 Task: In the Company tencent.com, Create email and send with subject: 'Elevate Your Success: Introducing a Transformative Opportunity', and with mail content 'Greetings,_x000D_
We're thrilled to introduce you to an exciting opportunity that will transform your industry. Get ready for a journey of innovation and success!_x000D_
Warm Regards', attach the document: Business_plan.docx and insert image: visitingcard.jpg. Below Warm Regards, write Linkedin and insert the URL: 'in.linkedin.com'. Mark checkbox to create task to follow up : In 1 week.  Enter or choose an email address of recipient's from company's contact and send.. Logged in from softage.10@softage.net
Action: Mouse moved to (83, 60)
Screenshot: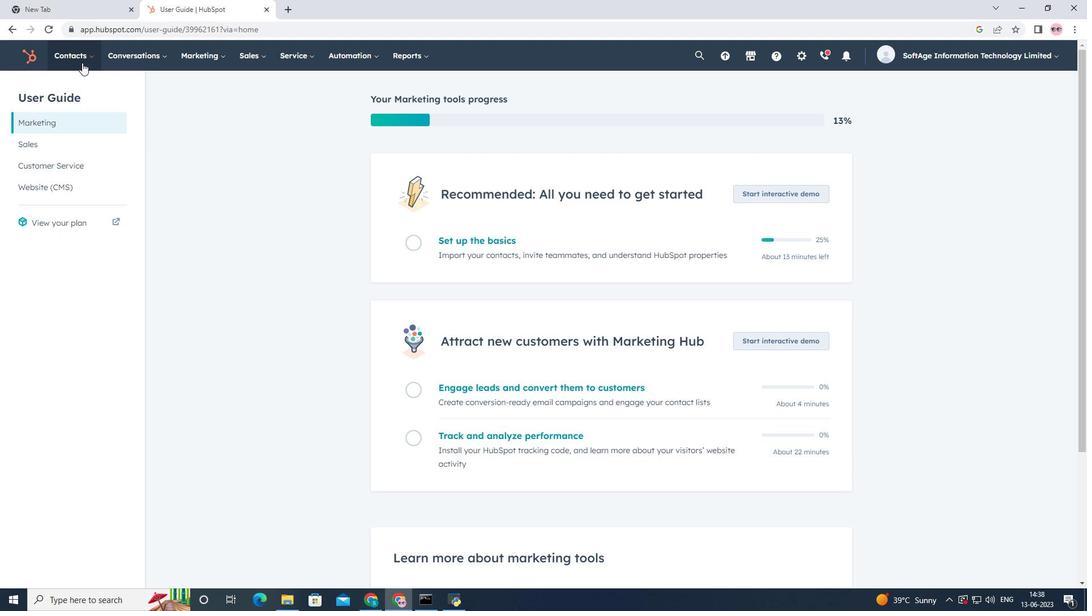 
Action: Mouse pressed left at (83, 60)
Screenshot: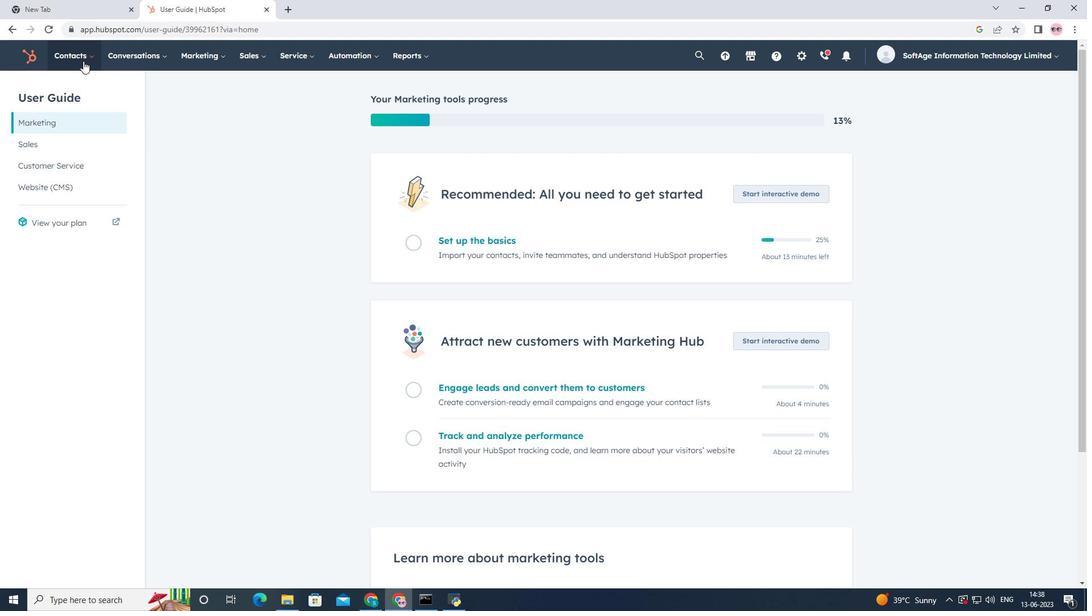 
Action: Mouse moved to (98, 116)
Screenshot: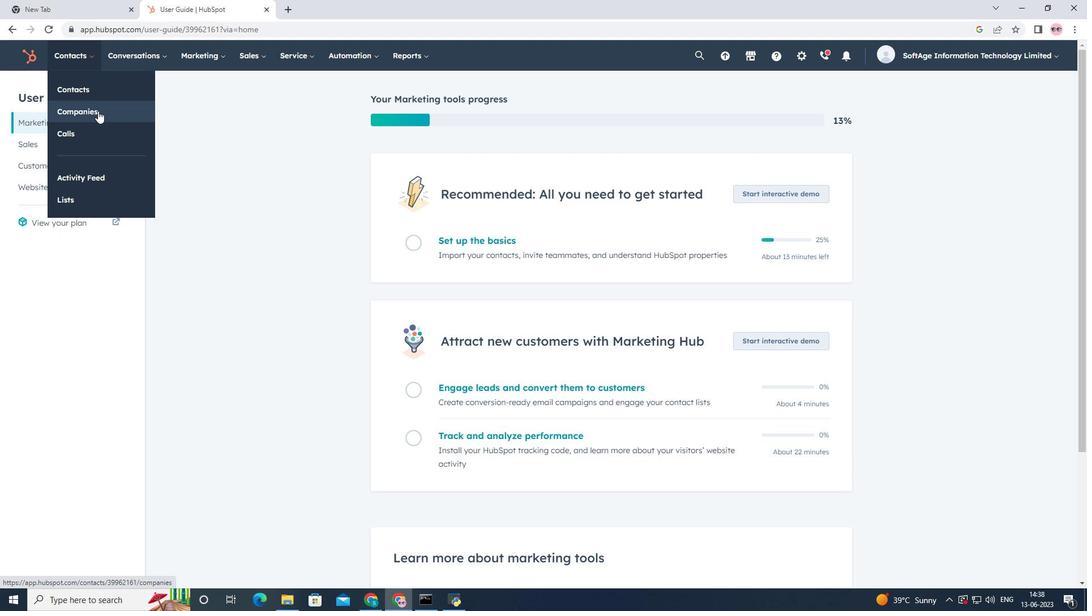 
Action: Mouse pressed left at (98, 116)
Screenshot: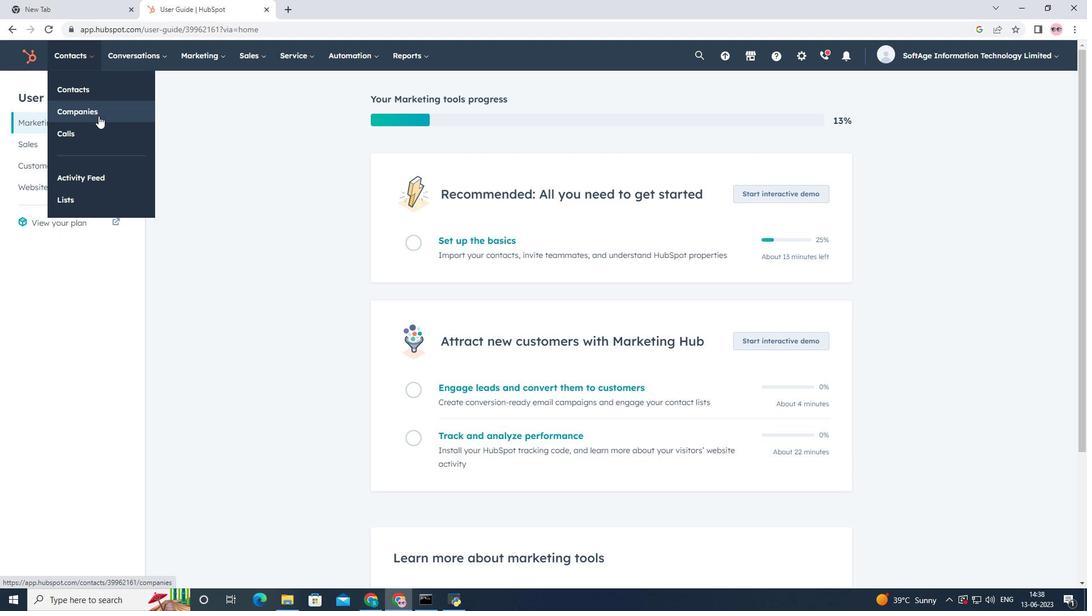 
Action: Mouse moved to (132, 185)
Screenshot: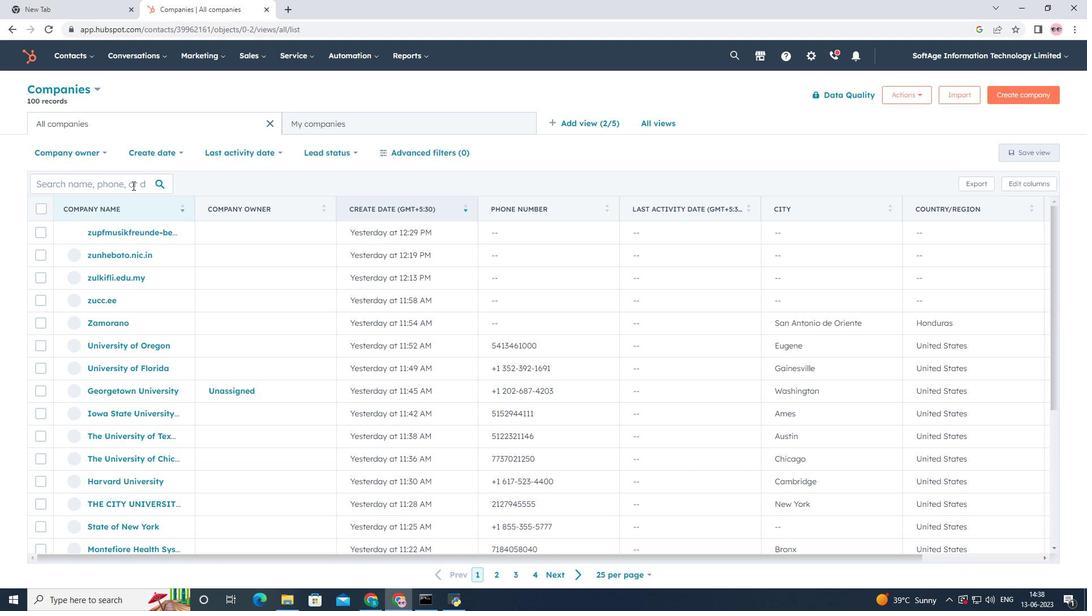 
Action: Mouse pressed left at (132, 185)
Screenshot: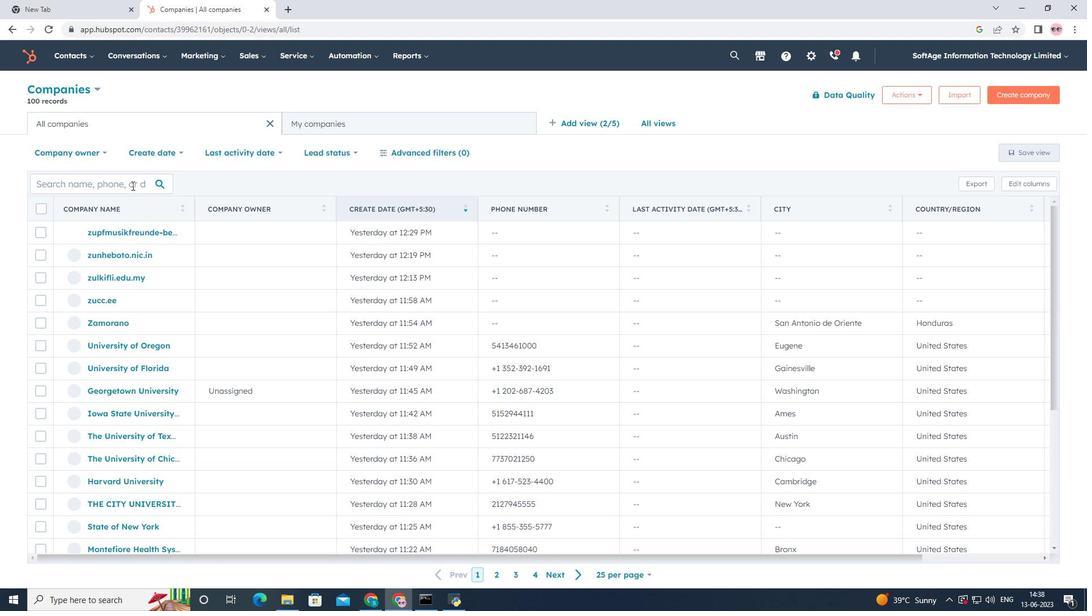 
Action: Key pressed tencent.com
Screenshot: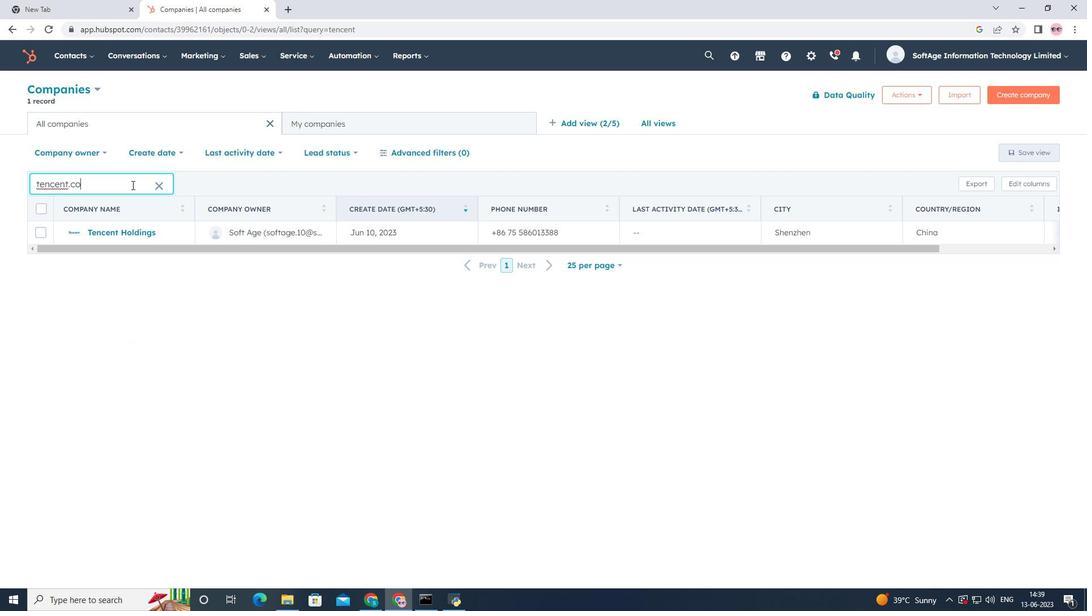 
Action: Mouse moved to (101, 232)
Screenshot: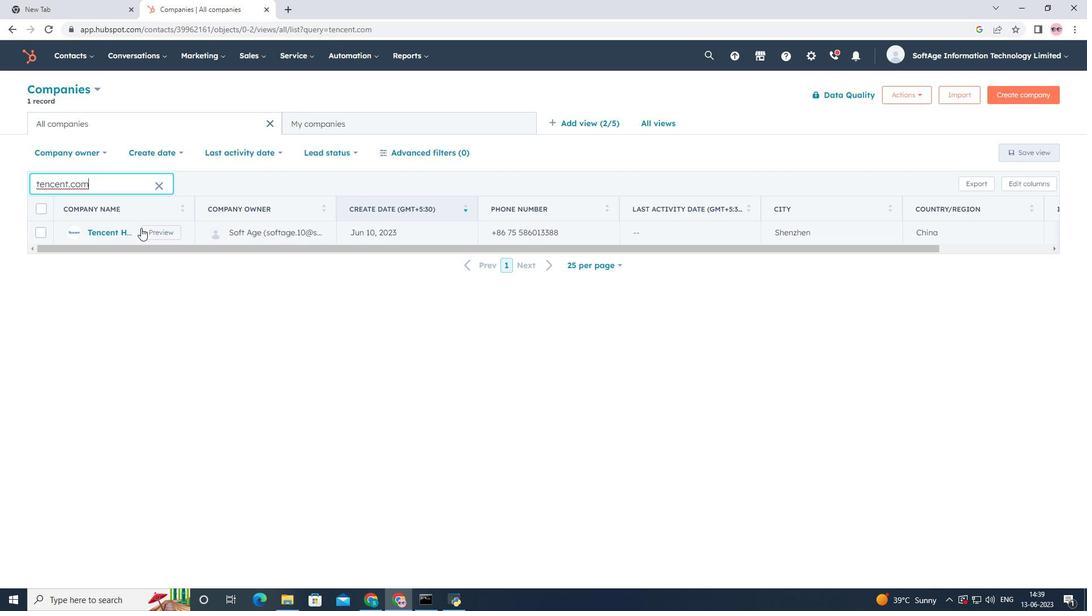 
Action: Mouse pressed left at (101, 232)
Screenshot: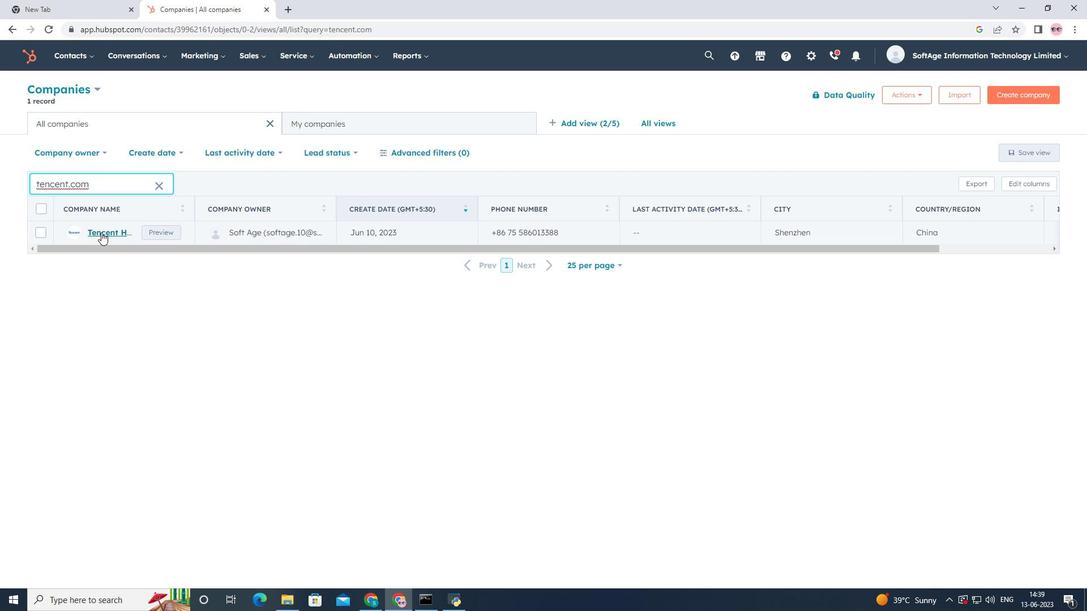 
Action: Mouse moved to (75, 187)
Screenshot: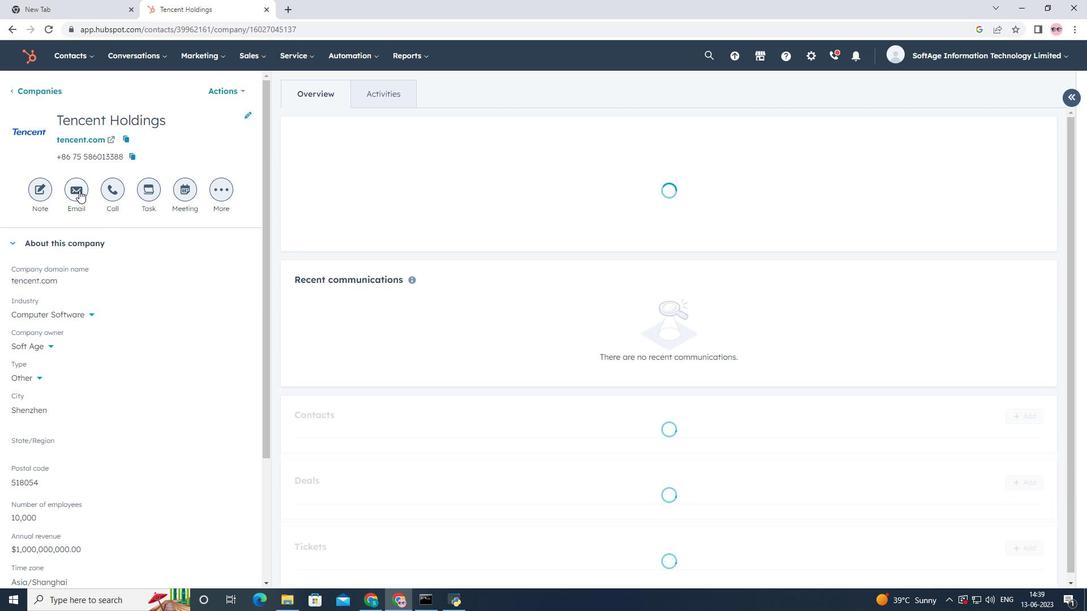 
Action: Mouse pressed left at (75, 187)
Screenshot: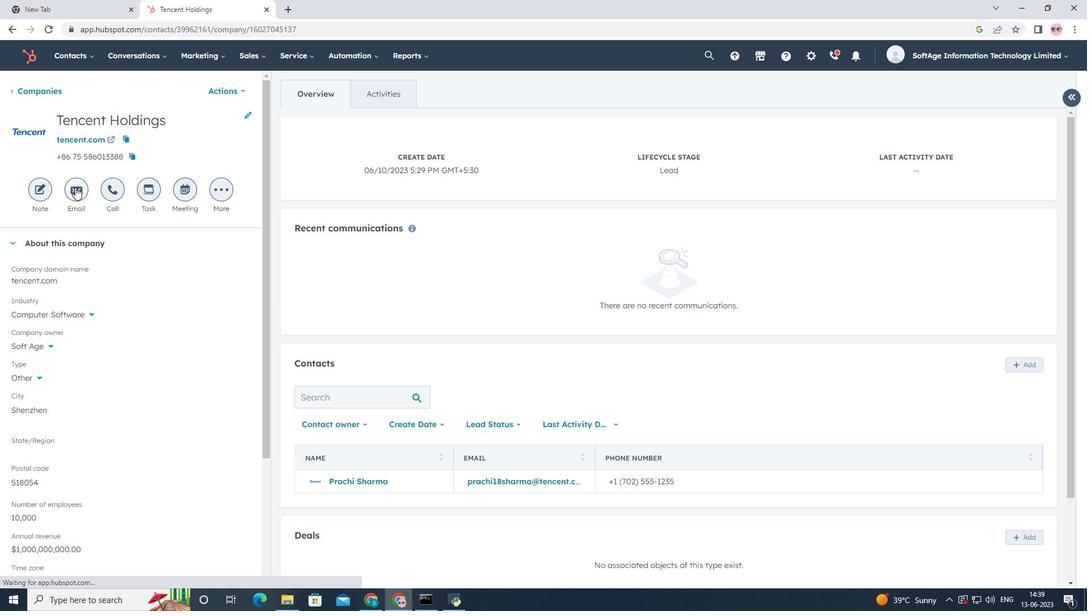 
Action: Mouse moved to (695, 381)
Screenshot: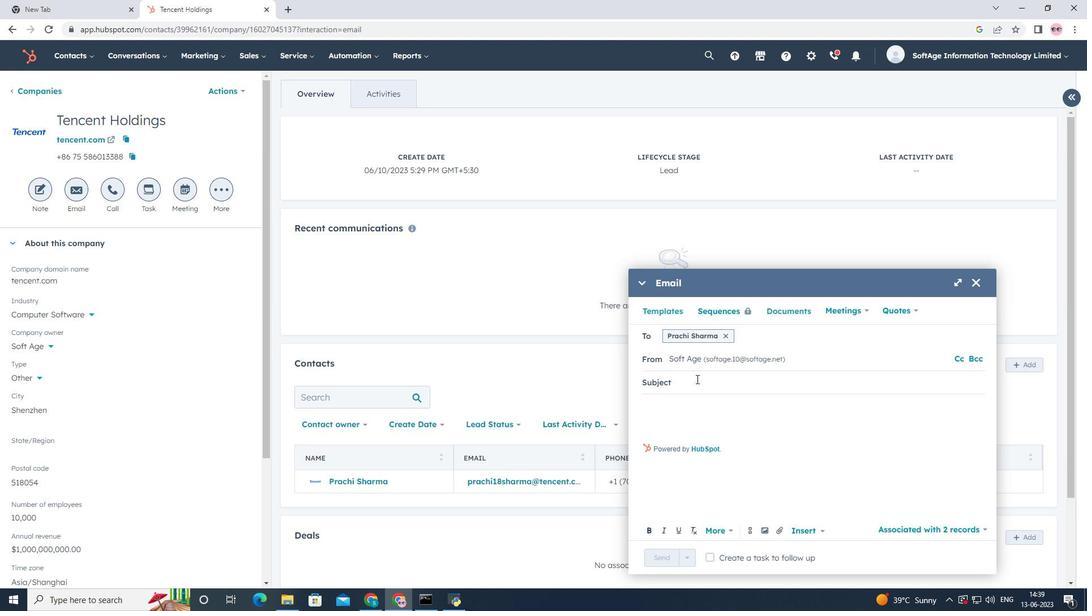 
Action: Mouse pressed left at (695, 381)
Screenshot: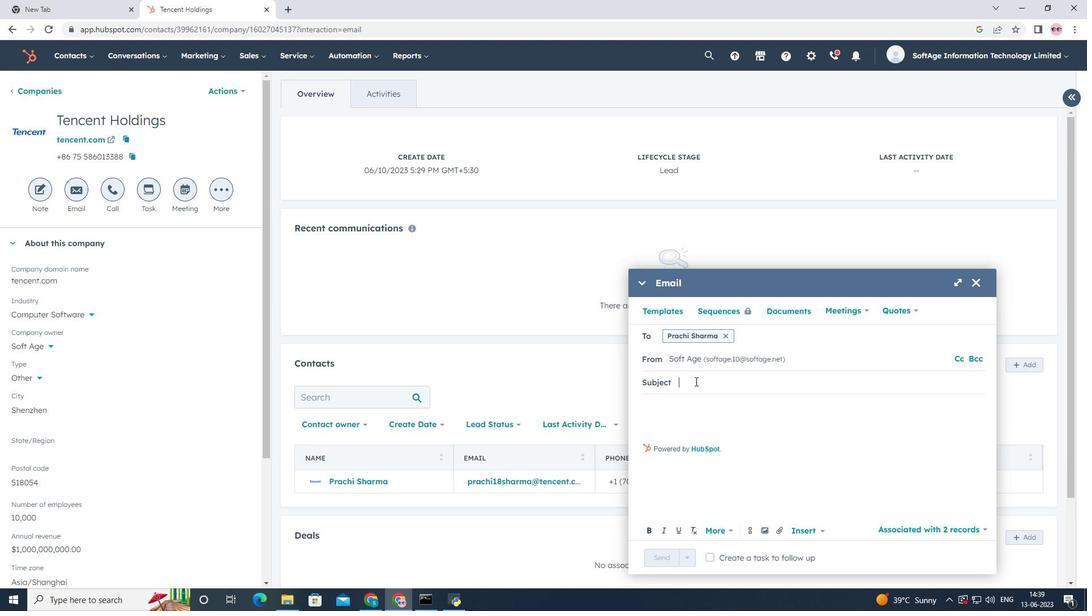 
Action: Mouse moved to (682, 375)
Screenshot: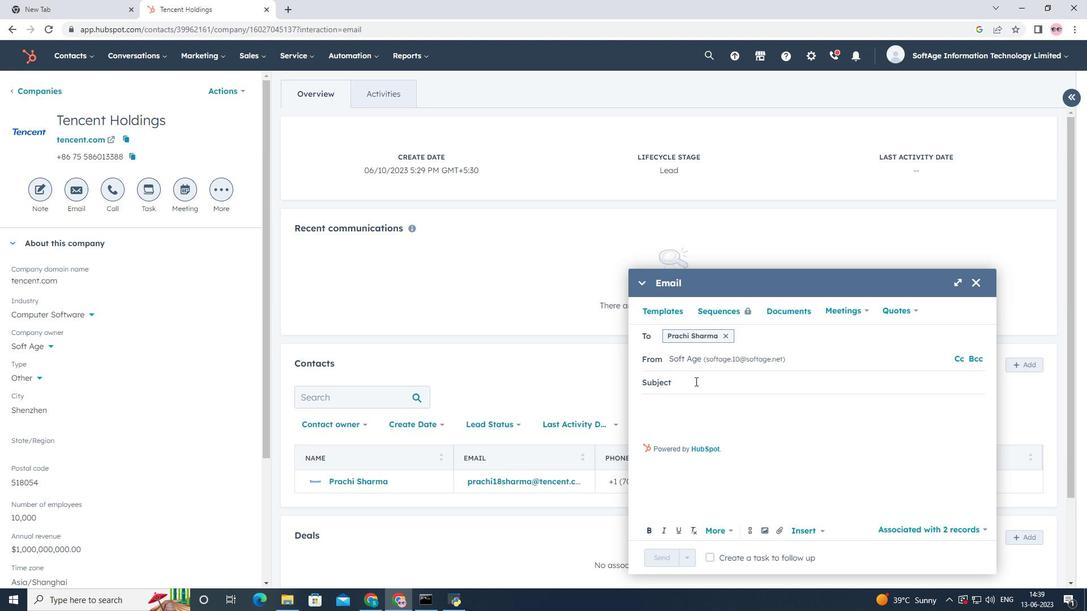 
Action: Key pressed <Key.shift>Elevate<Key.space><Key.shift>Your<Key.space><Key.shift>Success<Key.shift>:<Key.space><Key.shift><Key.shift><Key.shift><Key.shift>Introducing<Key.space><Key.shift><Key.shift>A<Key.space><Key.shift>Transformative<Key.space><Key.shift>Opportunity
Screenshot: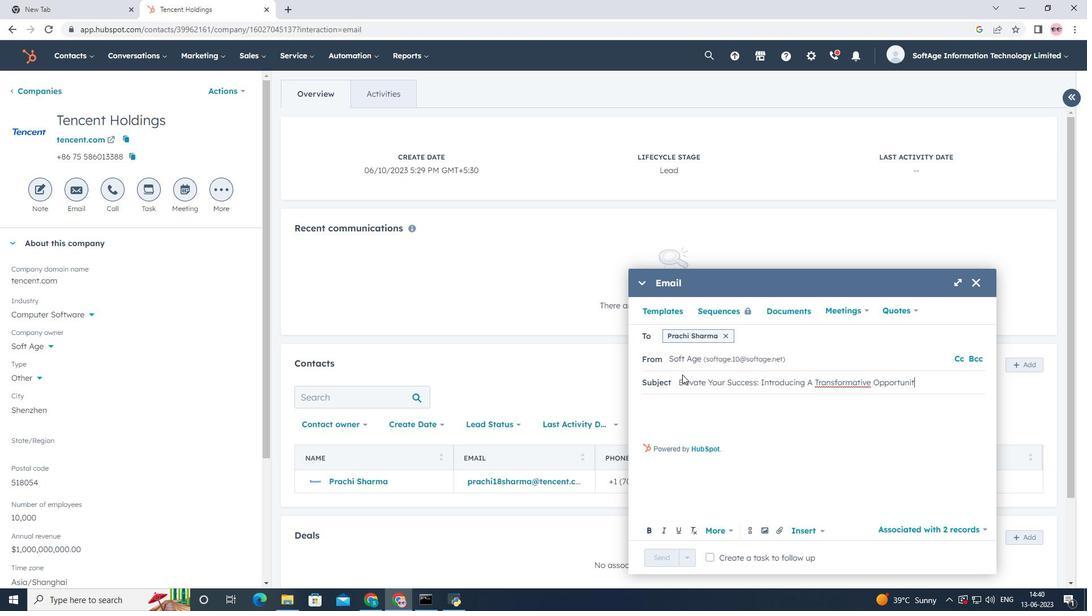
Action: Mouse moved to (673, 409)
Screenshot: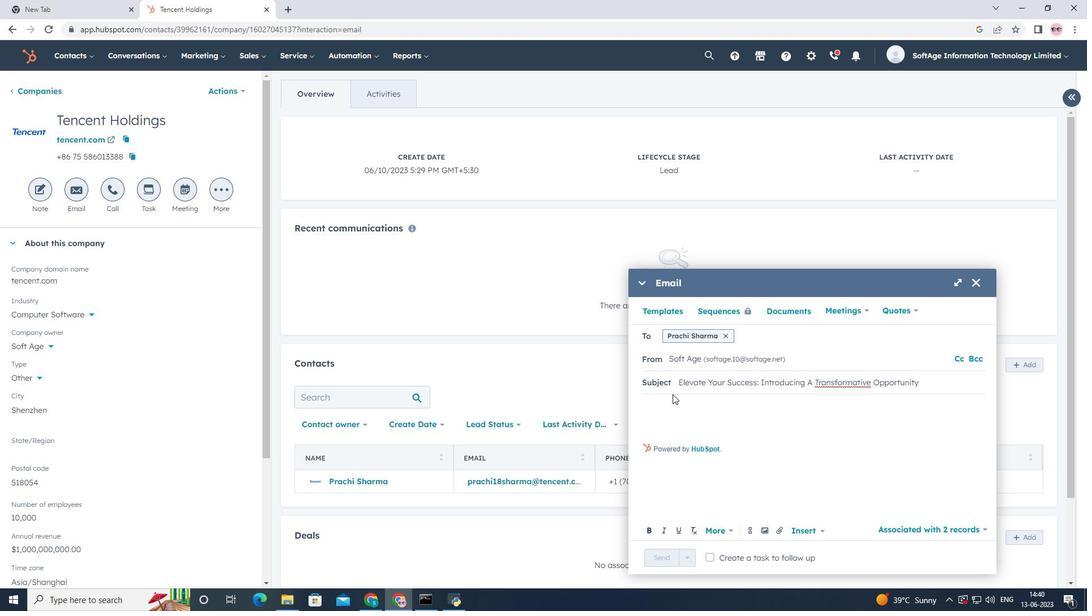 
Action: Mouse pressed left at (673, 409)
Screenshot: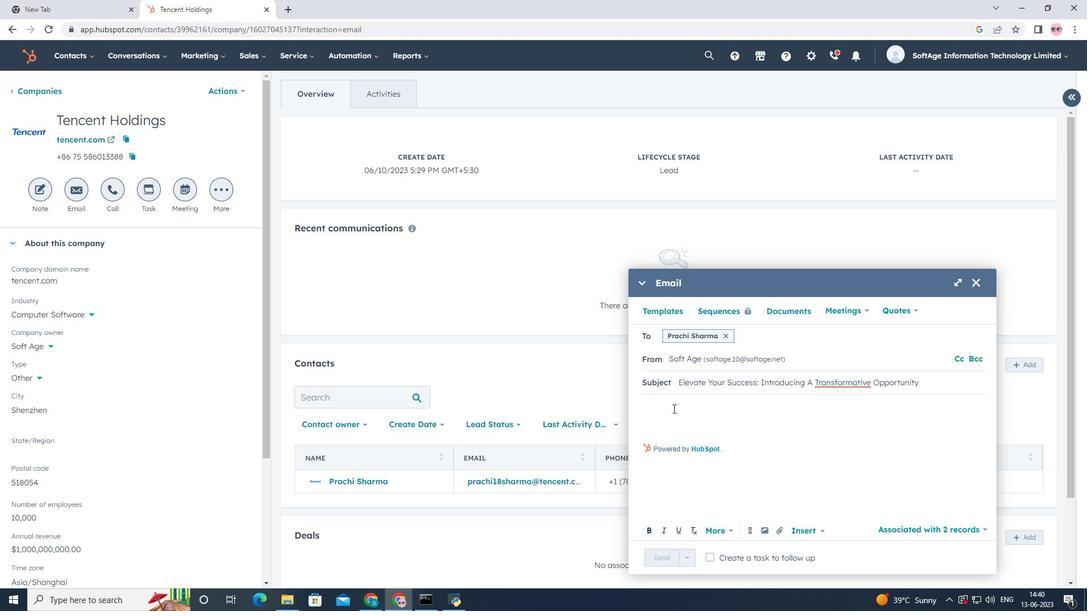 
Action: Key pressed <Key.shift><Key.shift><Key.shift><Key.shift><Key.shift><Key.shift><Key.shift><Key.shift><Key.shift><Key.shift><Key.shift><Key.shift><Key.shift><Key.shift><Key.shift><Key.shift><Key.shift><Key.shift><Key.shift><Key.shift>Greetings<Key.enter><Key.shift><Key.shift><Key.shift><Key.shift><Key.shift><Key.shift><Key.shift><Key.shift><Key.shift><Key.shift><Key.shift><Key.shift><Key.shift><Key.shift><Key.shift><Key.shift><Key.shift><Key.shift><Key.shift><Key.shift><Key.shift><Key.shift><Key.shift><Key.shift><Key.shift><Key.shift><Key.shift><Key.shift><Key.shift><Key.shift><Key.shift><Key.shift><Key.shift><Key.shift><Key.shift><Key.shift><Key.shift><Key.shift><Key.shift><Key.shift><Key.shift><Key.shift><Key.shift><Key.shift><Key.shift><Key.shift><Key.shift><Key.shift><Key.shift><Key.shift><Key.shift><Key.shift><Key.shift><Key.shift><Key.shift><Key.shift><Key.shift><Key.shift><Key.shift><Key.shift><Key.shift>We're<Key.space><Key.shift>Th<Key.backspace><Key.backspace>thrilled<Key.space>y<Key.backspace>to<Key.space>introduce<Key.space>you<Key.space>to<Key.space>an<Key.space>exciting<Key.space>opportunity<Key.space>that<Key.space>will<Key.space>transform<Key.space>your<Key.space>industry<Key.space><Key.backspace>.<Key.space><Key.shift>Get<Key.space>ready<Key.space>for<Key.space>a<Key.space>journey<Key.space>of<Key.space>innovation<Key.space>and<Key.space>success<Key.shift>!<Key.enter><Key.shift>Wae<Key.backspace>rm<Key.space><Key.shift>Regards
Screenshot: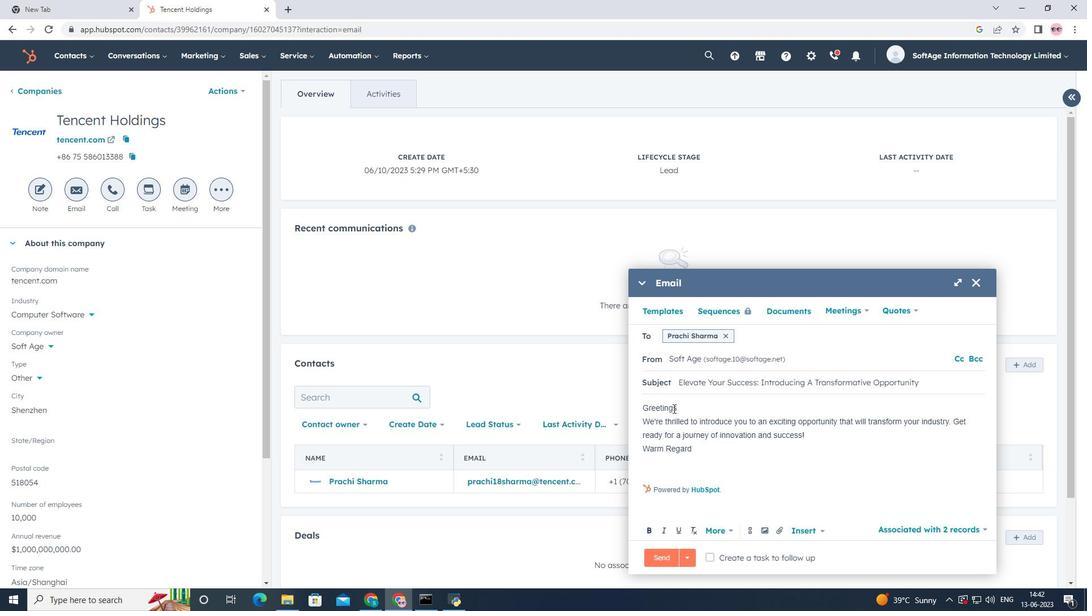 
Action: Mouse moved to (779, 531)
Screenshot: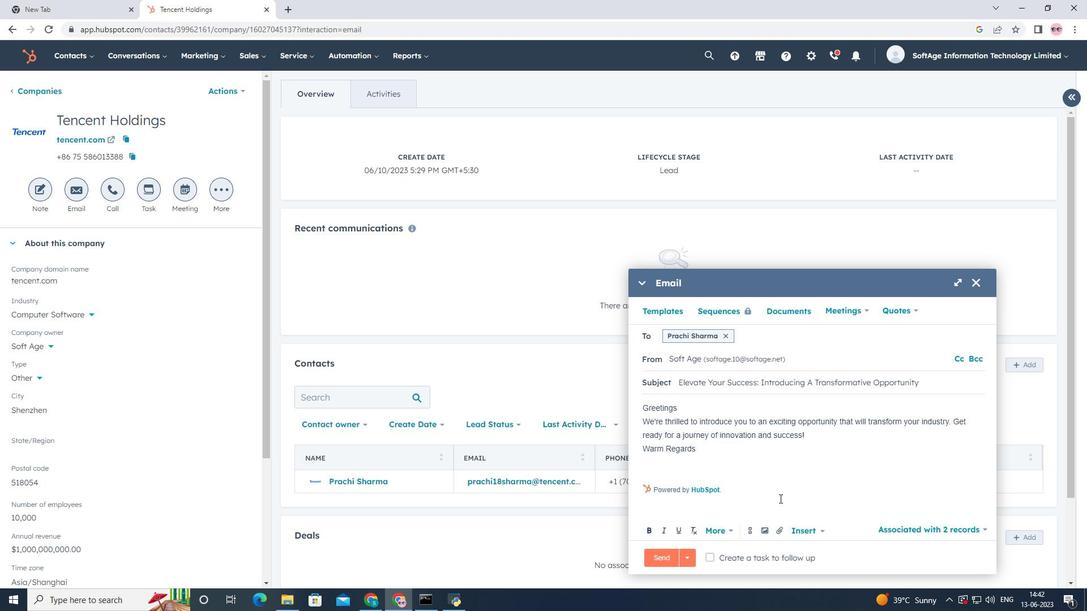 
Action: Mouse pressed left at (779, 531)
Screenshot: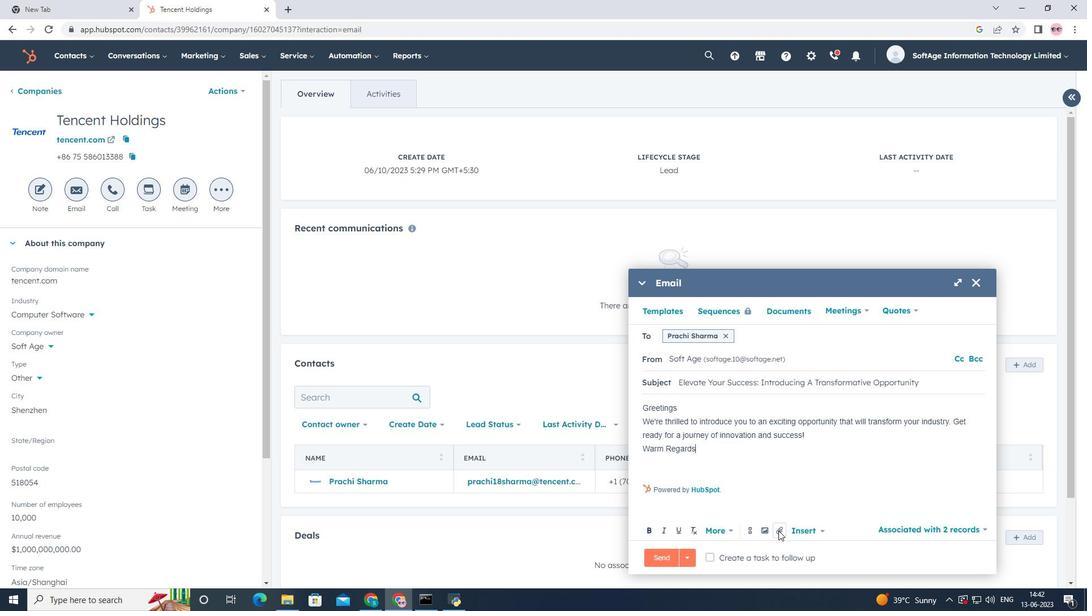 
Action: Mouse moved to (798, 501)
Screenshot: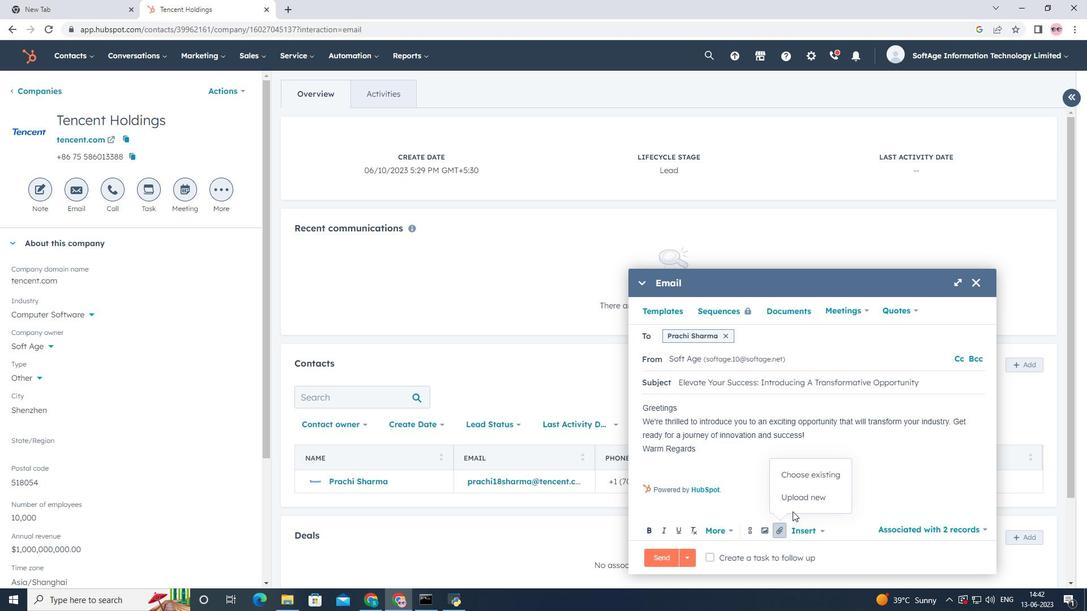
Action: Mouse pressed left at (798, 501)
Screenshot: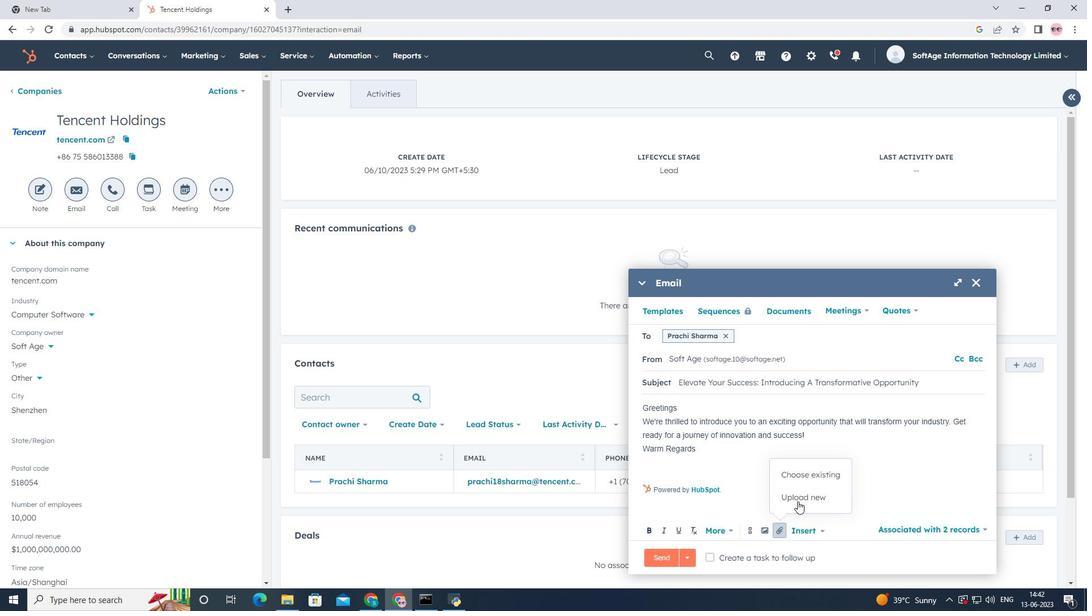 
Action: Mouse moved to (51, 138)
Screenshot: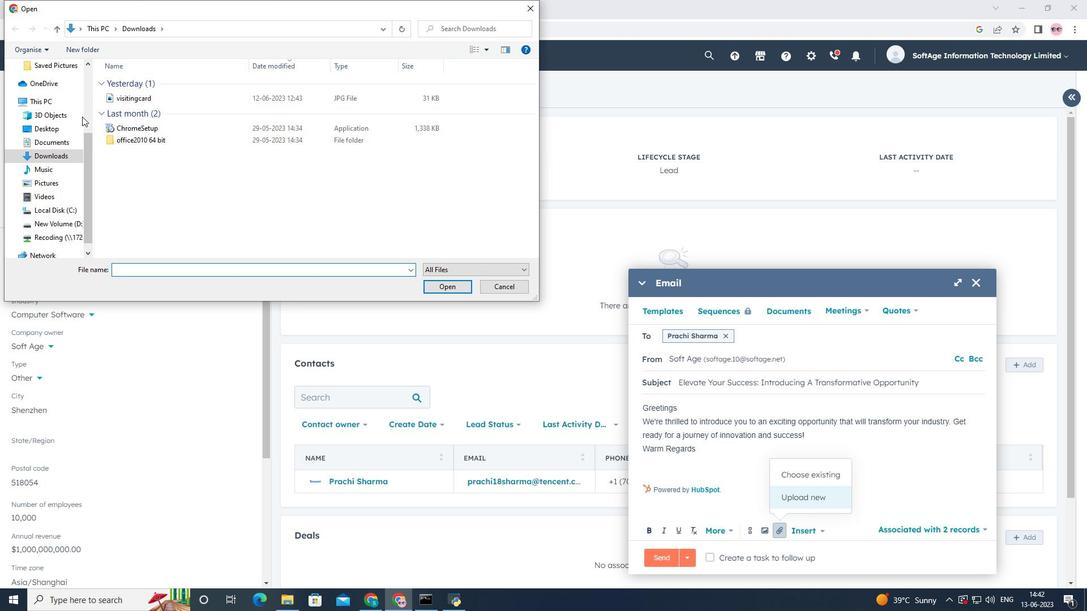
Action: Mouse pressed left at (51, 138)
Screenshot: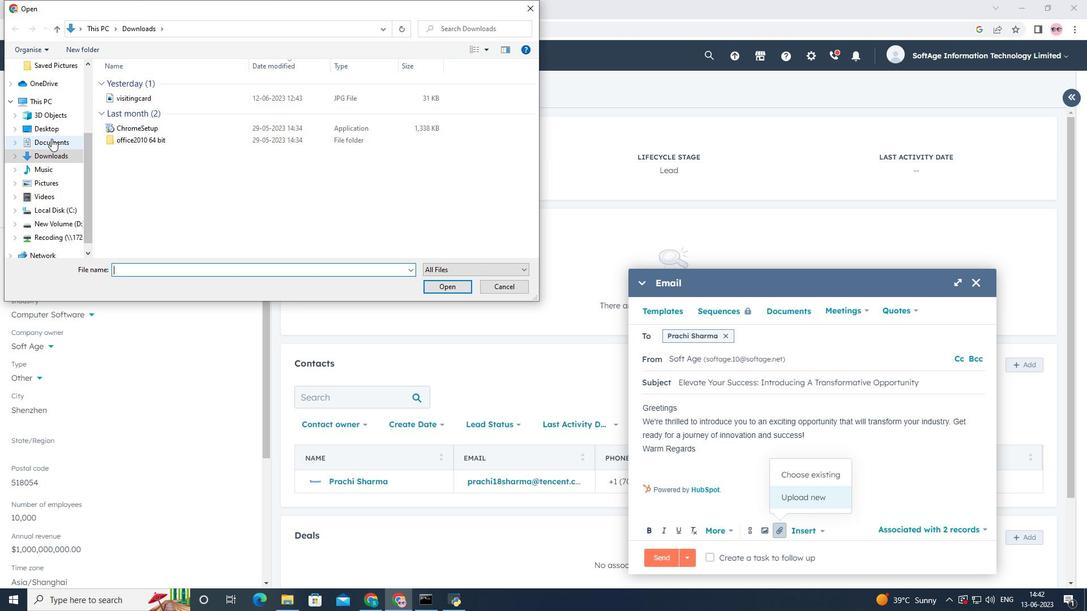 
Action: Mouse moved to (130, 93)
Screenshot: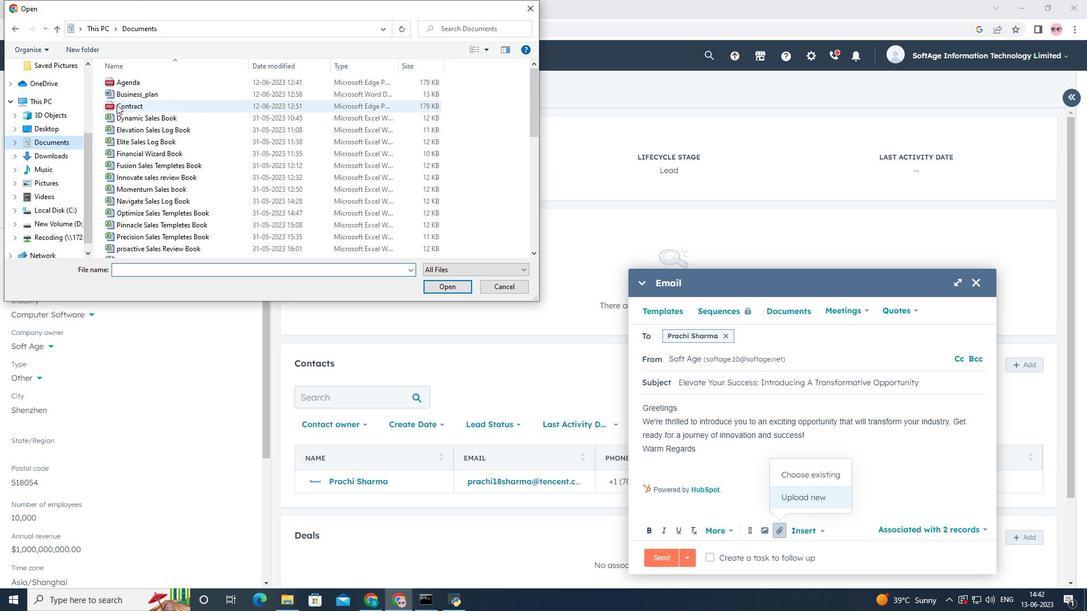 
Action: Mouse pressed left at (130, 93)
Screenshot: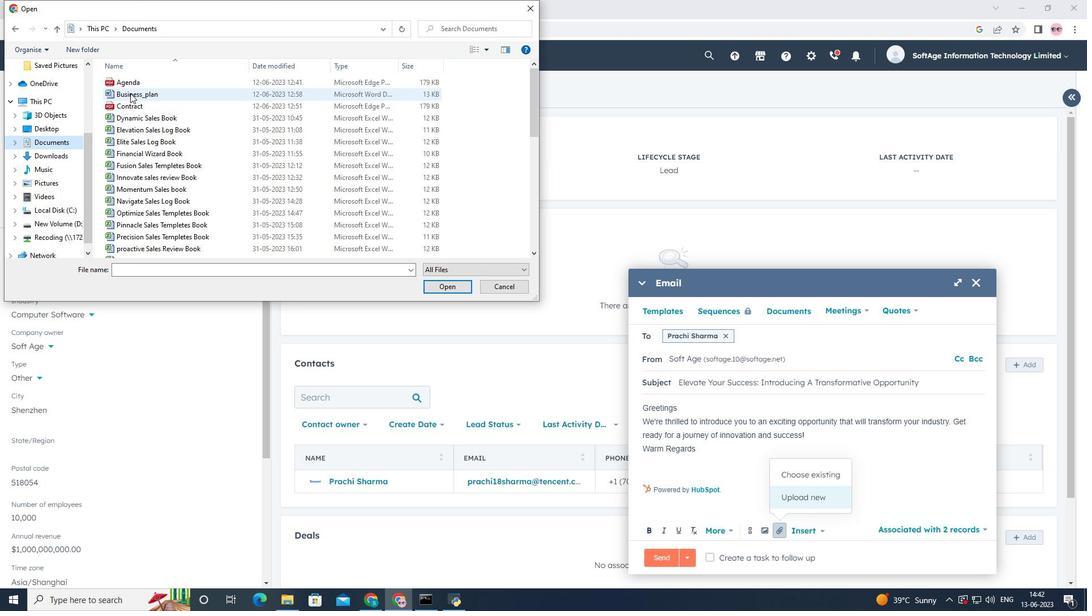 
Action: Mouse moved to (443, 284)
Screenshot: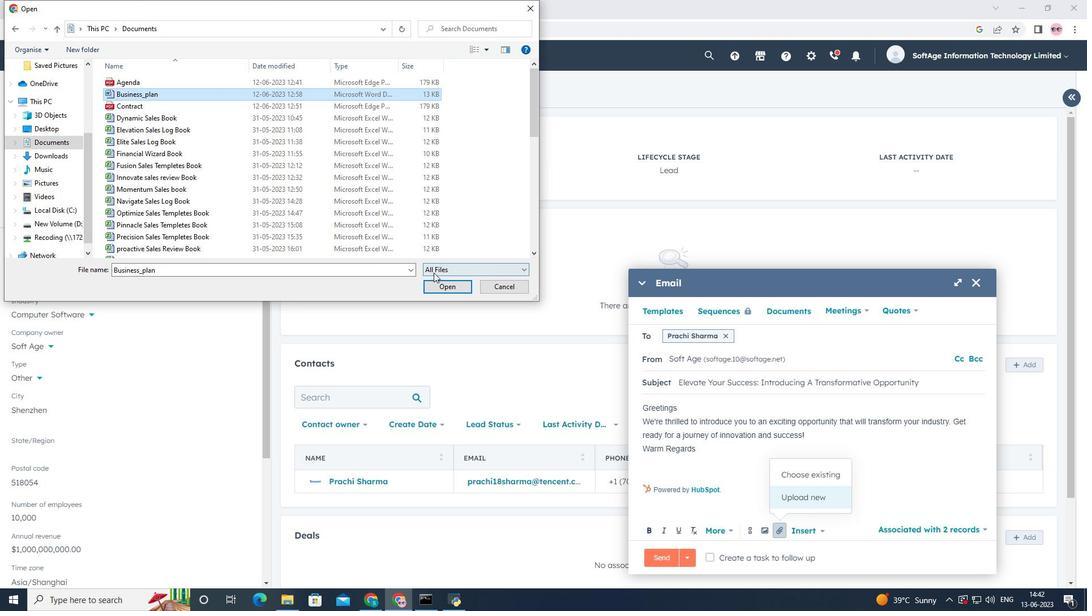 
Action: Mouse pressed left at (443, 284)
Screenshot: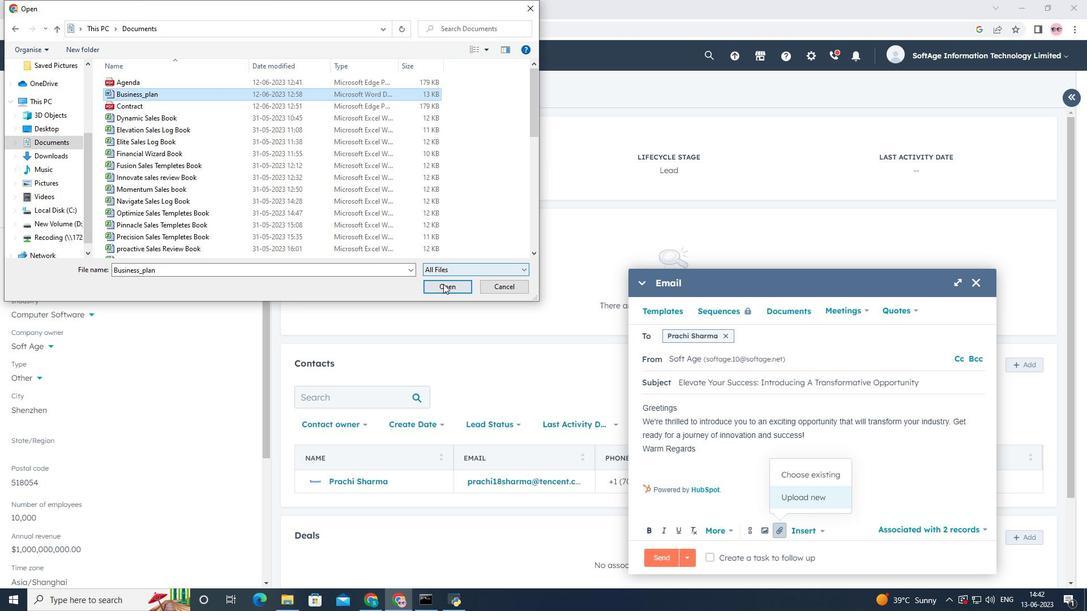 
Action: Mouse moved to (763, 500)
Screenshot: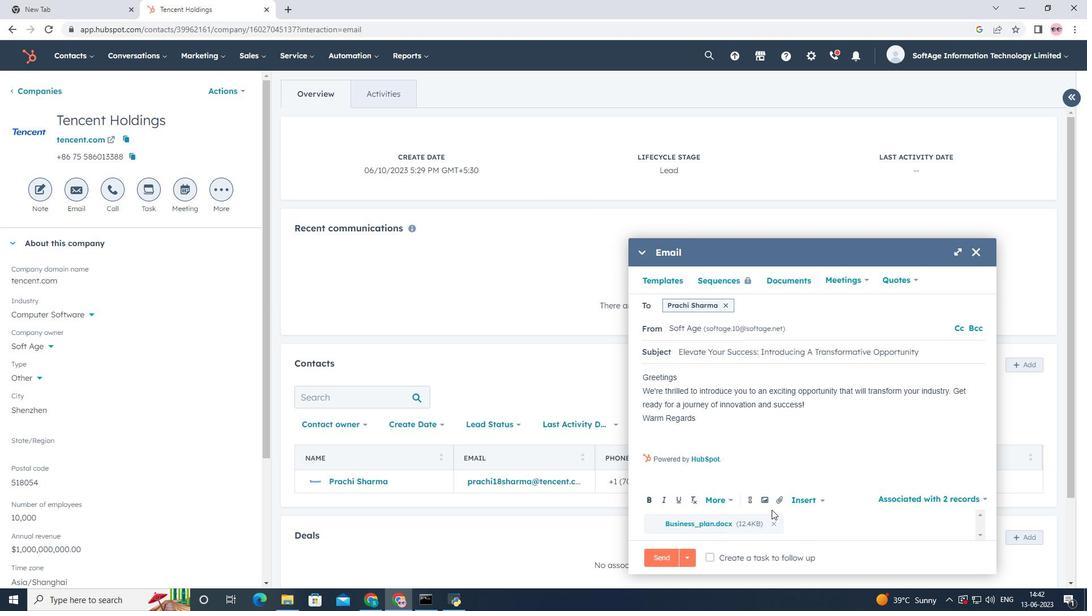 
Action: Mouse pressed left at (763, 500)
Screenshot: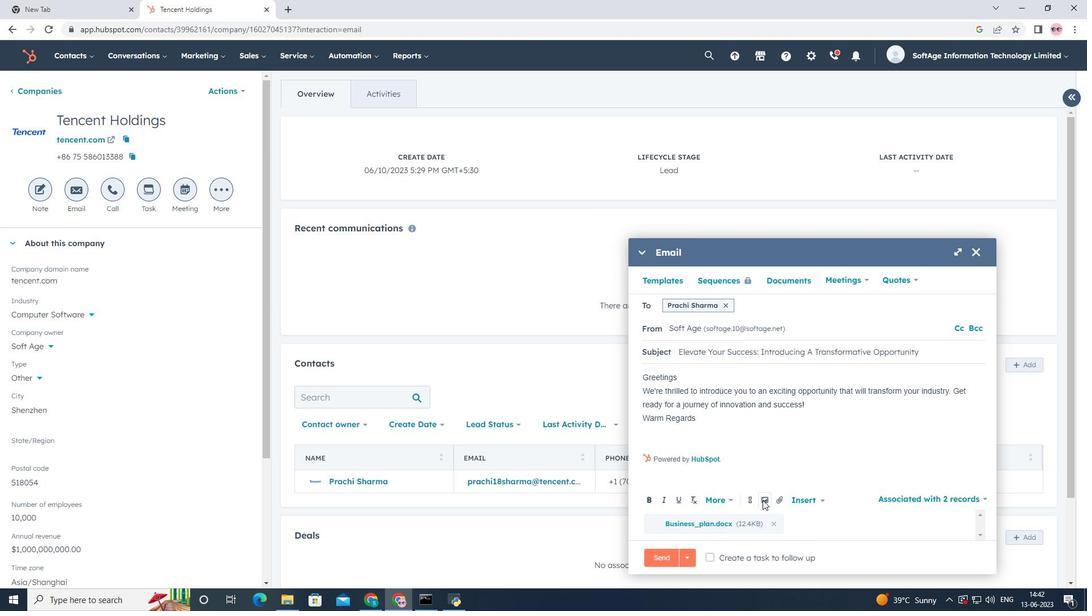 
Action: Mouse moved to (748, 473)
Screenshot: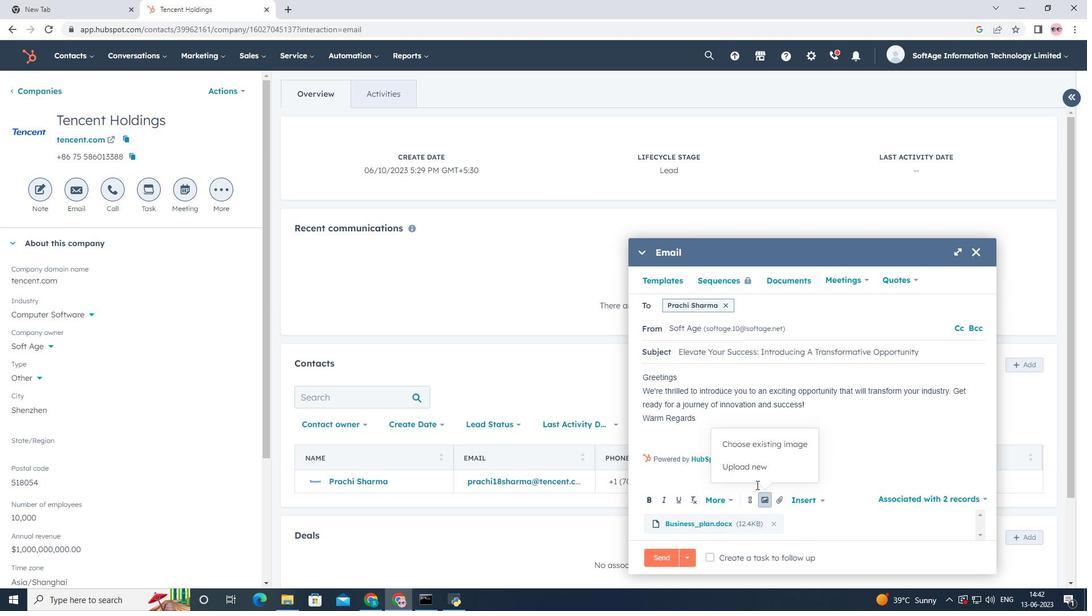 
Action: Mouse pressed left at (748, 473)
Screenshot: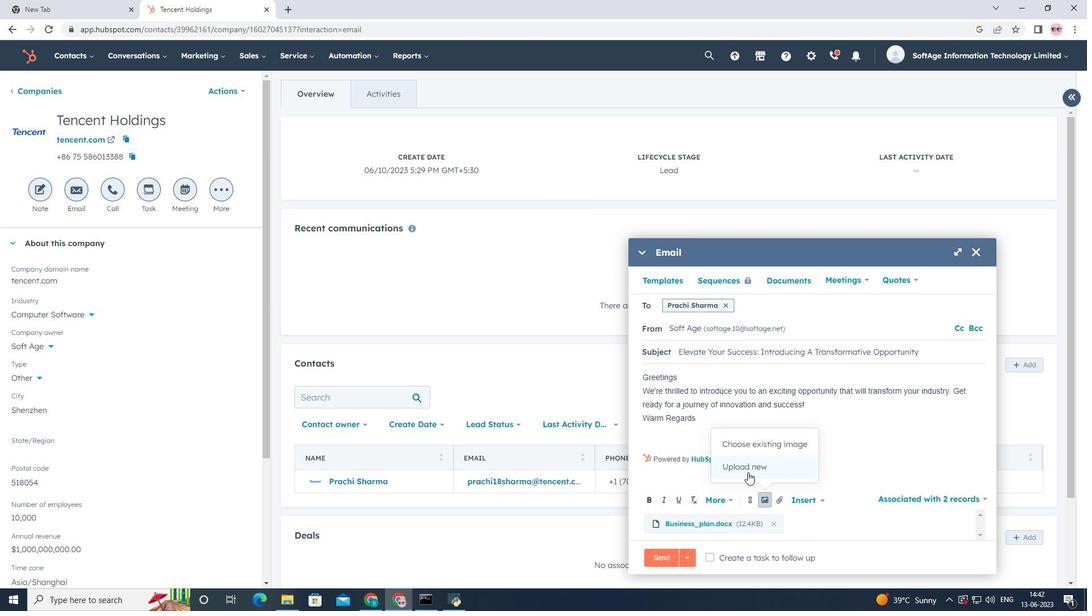 
Action: Mouse moved to (47, 155)
Screenshot: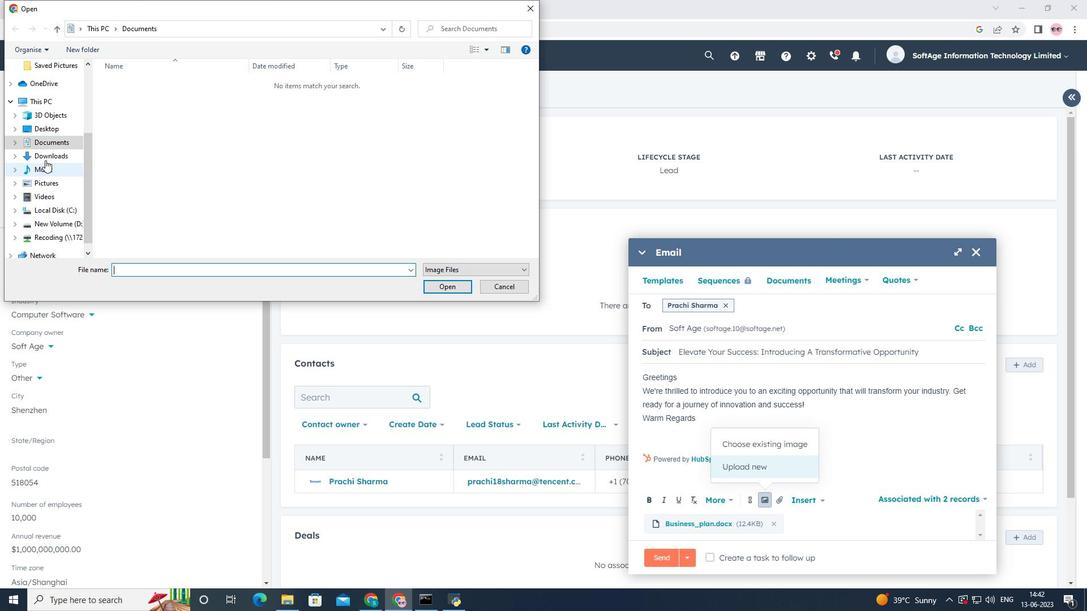 
Action: Mouse pressed left at (47, 155)
Screenshot: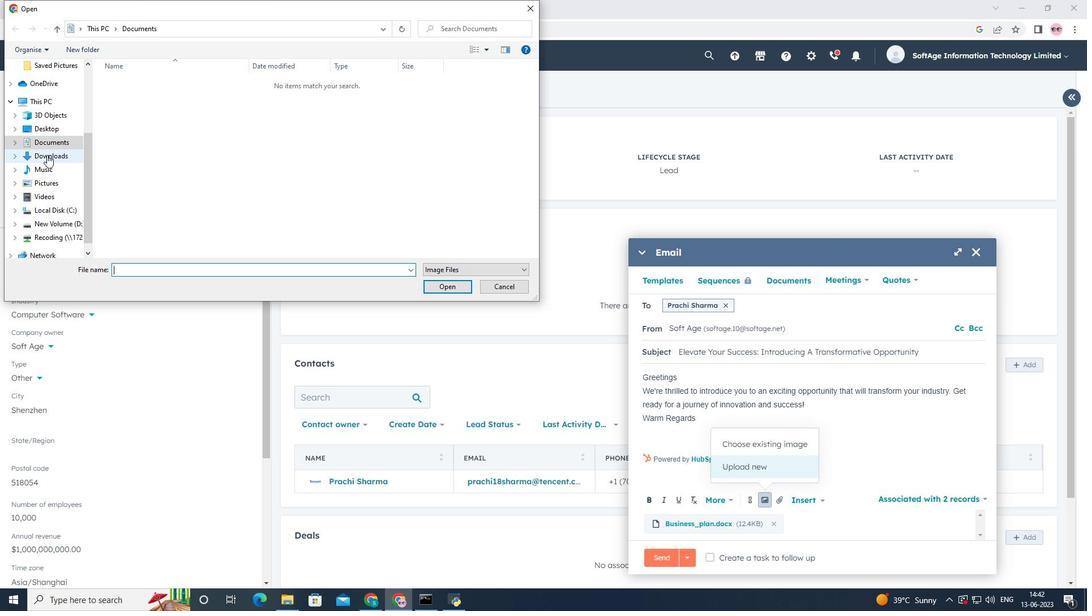 
Action: Mouse moved to (134, 96)
Screenshot: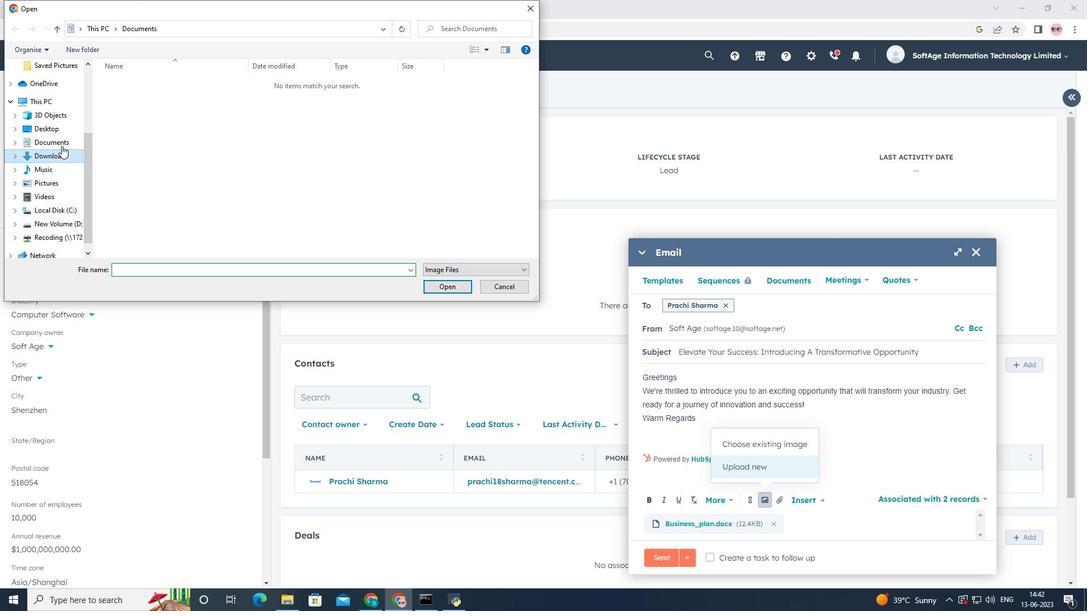 
Action: Mouse pressed left at (134, 96)
Screenshot: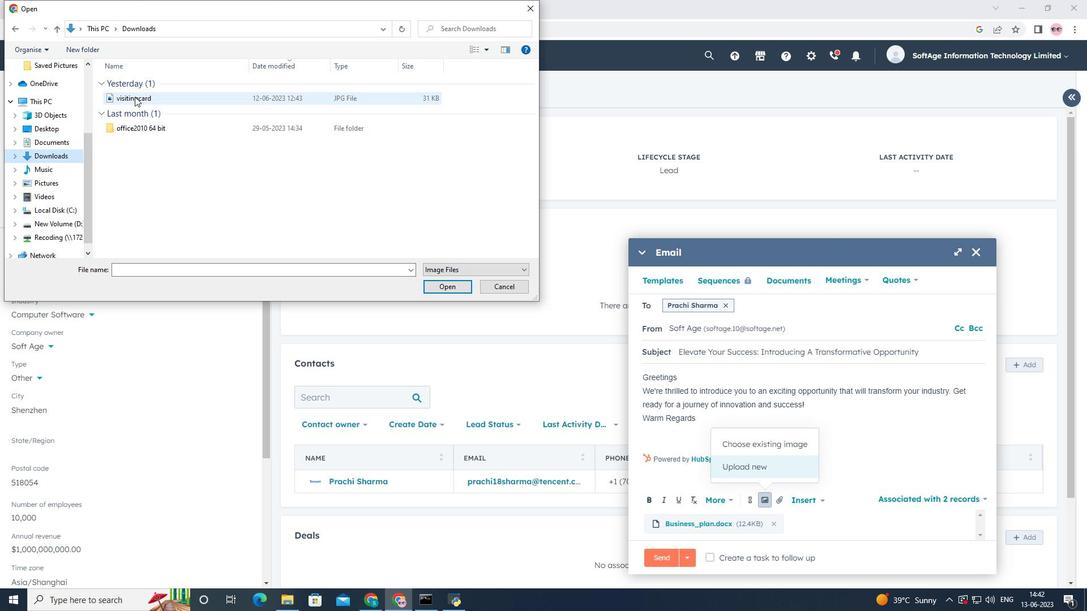 
Action: Mouse moved to (456, 290)
Screenshot: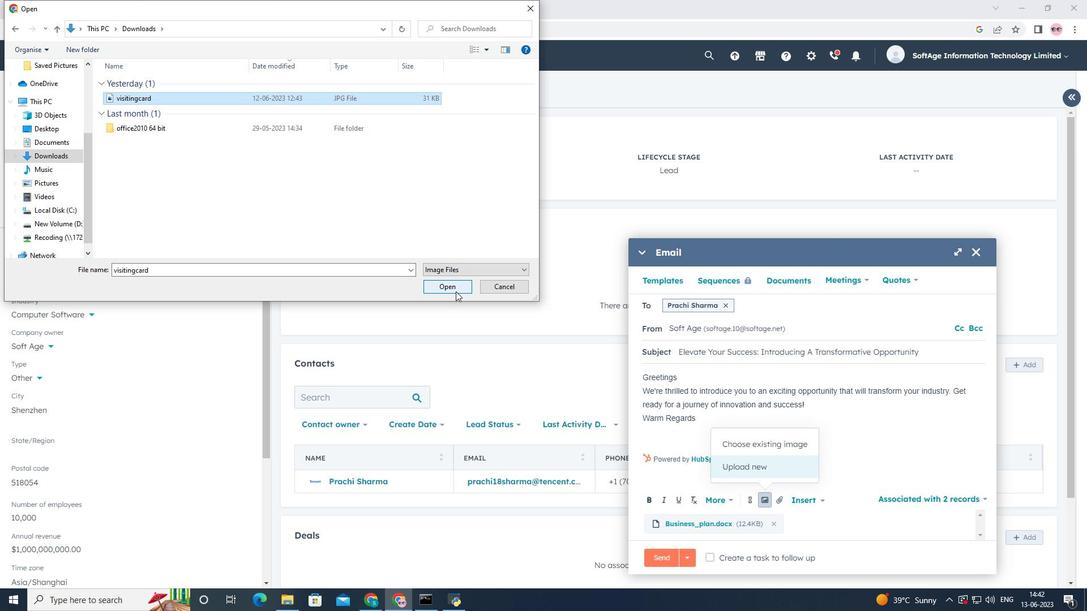 
Action: Mouse pressed left at (456, 290)
Screenshot: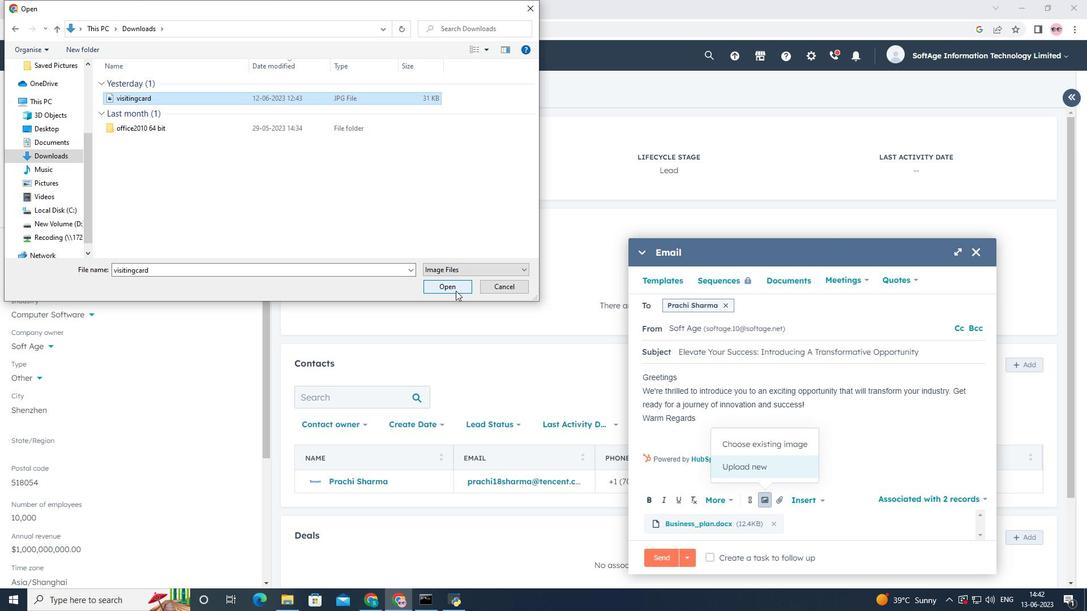 
Action: Mouse moved to (703, 314)
Screenshot: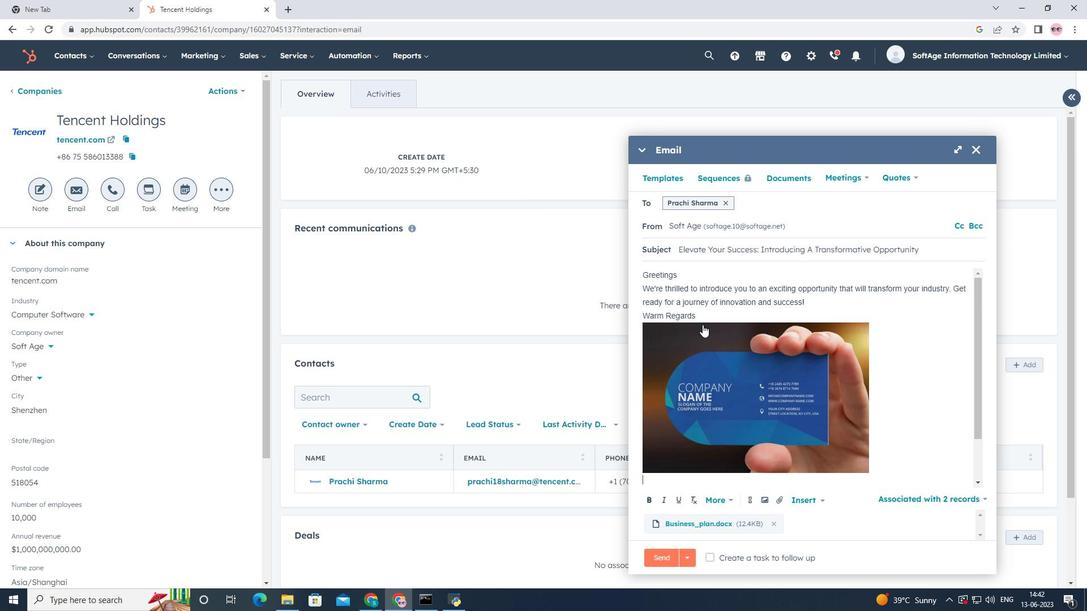 
Action: Mouse pressed left at (703, 314)
Screenshot: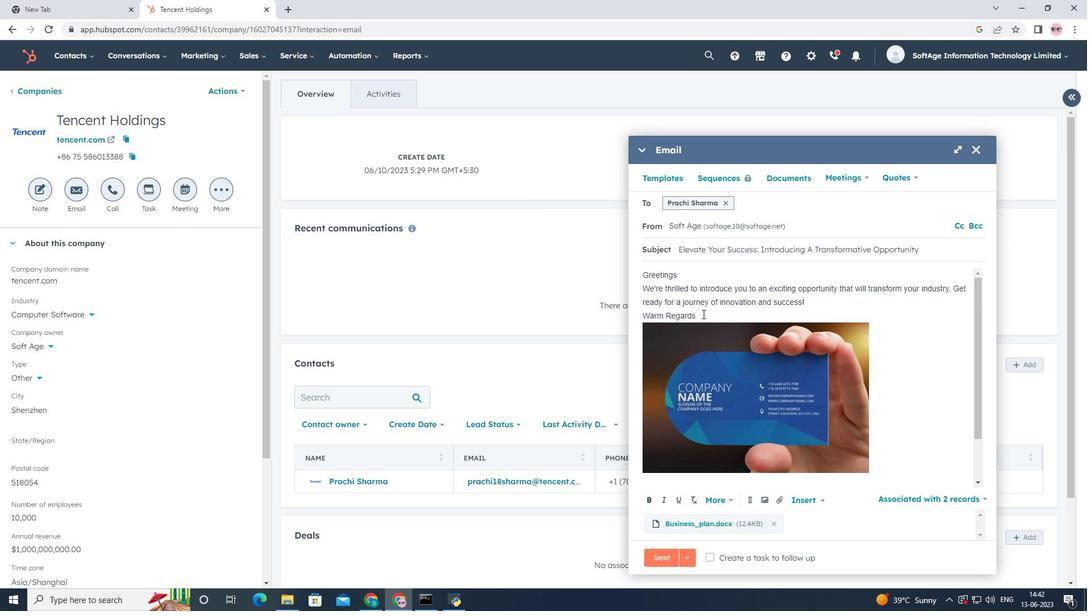 
Action: Key pressed <Key.enter><Key.shift>Linkedin<Key.space>
Screenshot: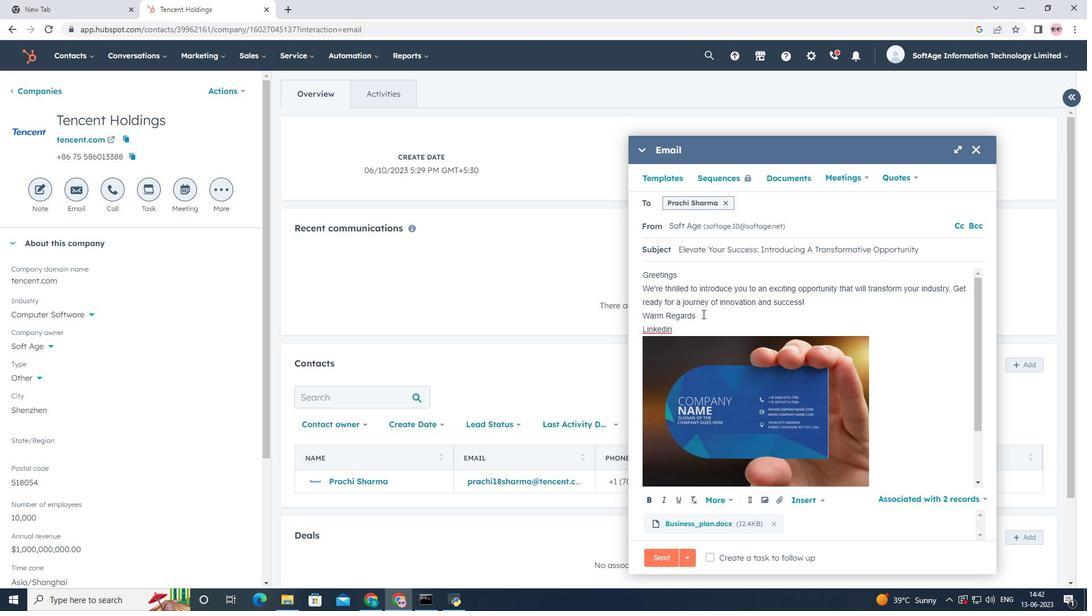 
Action: Mouse moved to (752, 504)
Screenshot: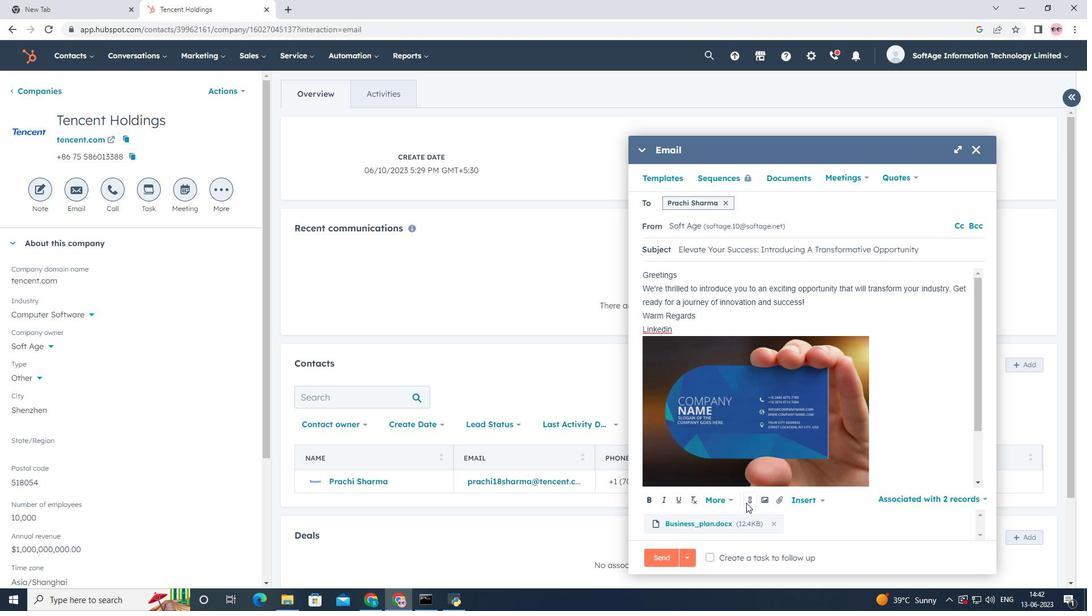 
Action: Mouse pressed left at (752, 504)
Screenshot: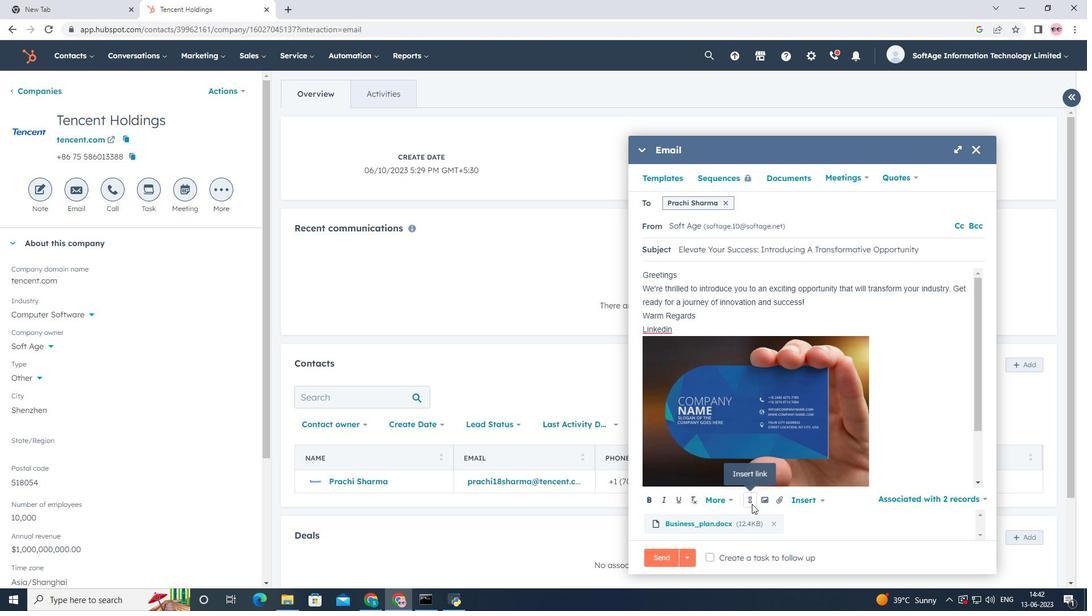 
Action: Mouse moved to (757, 421)
Screenshot: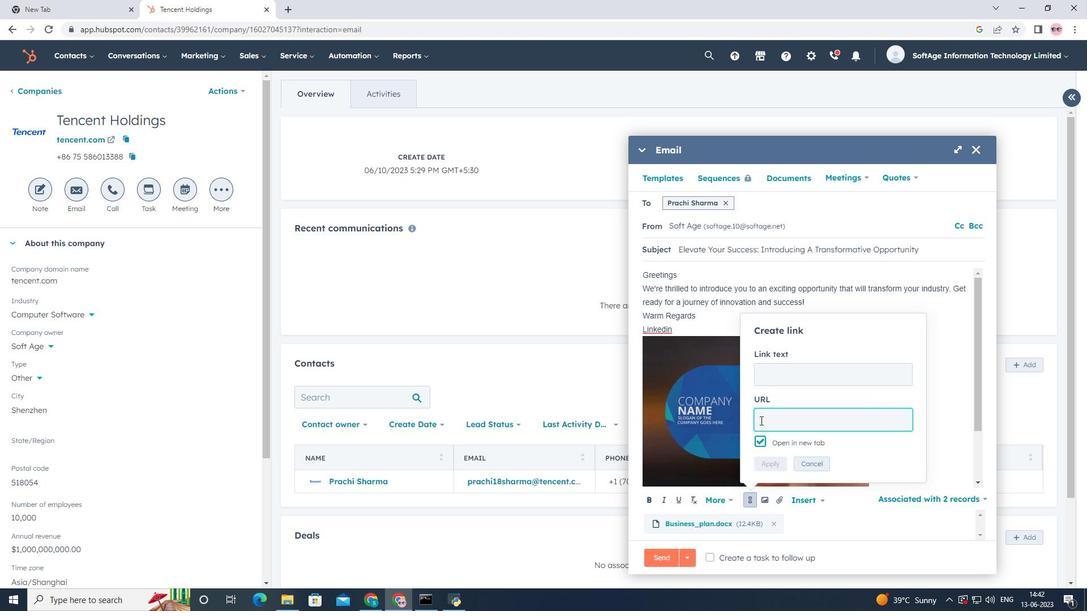 
Action: Key pressed in.linkedin.com
Screenshot: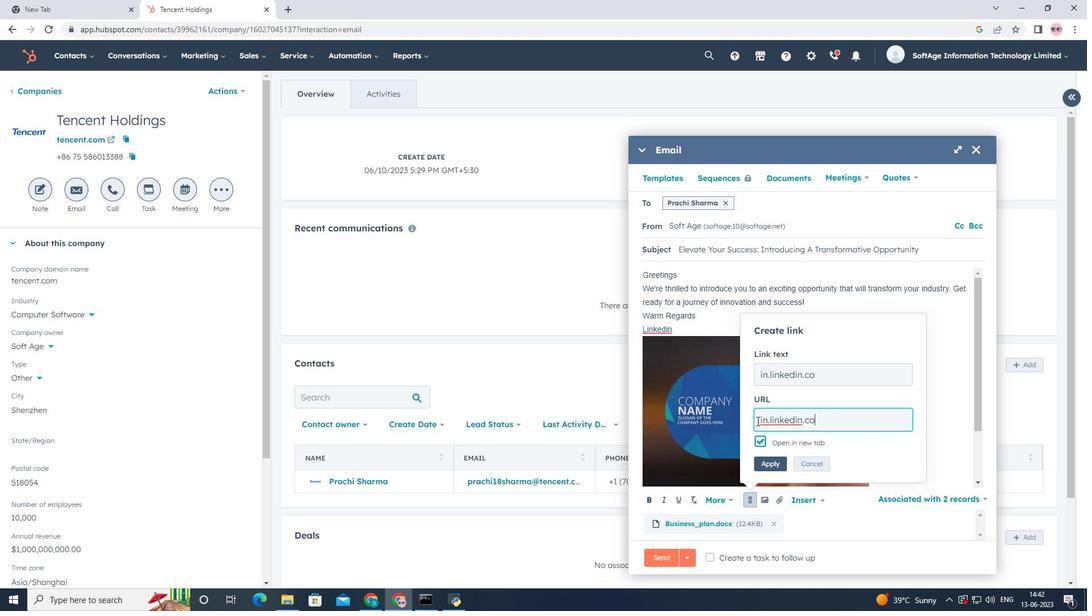 
Action: Mouse moved to (762, 463)
Screenshot: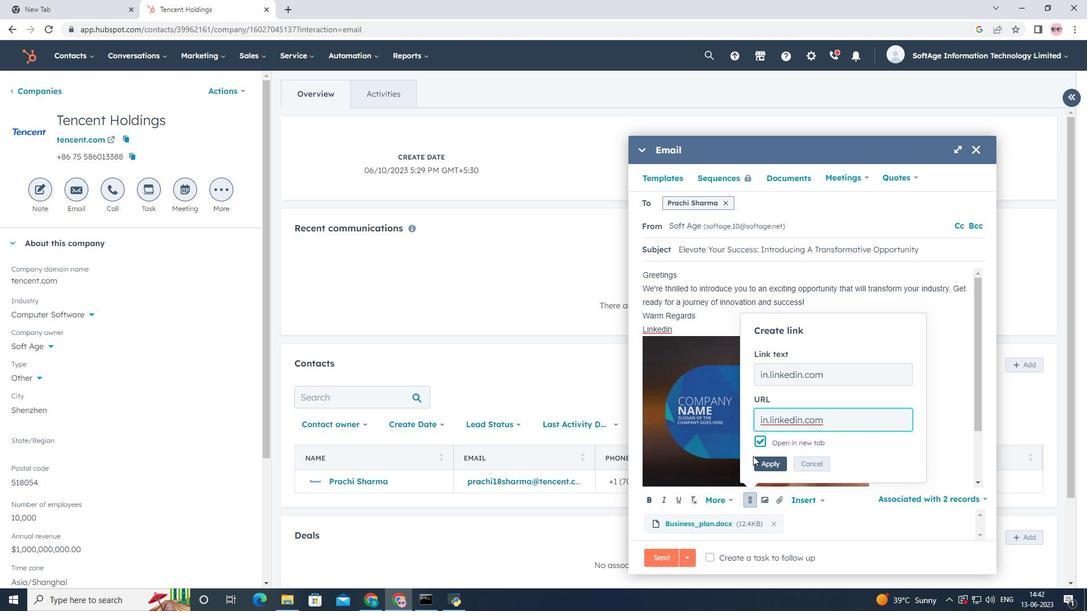 
Action: Mouse pressed left at (762, 463)
Screenshot: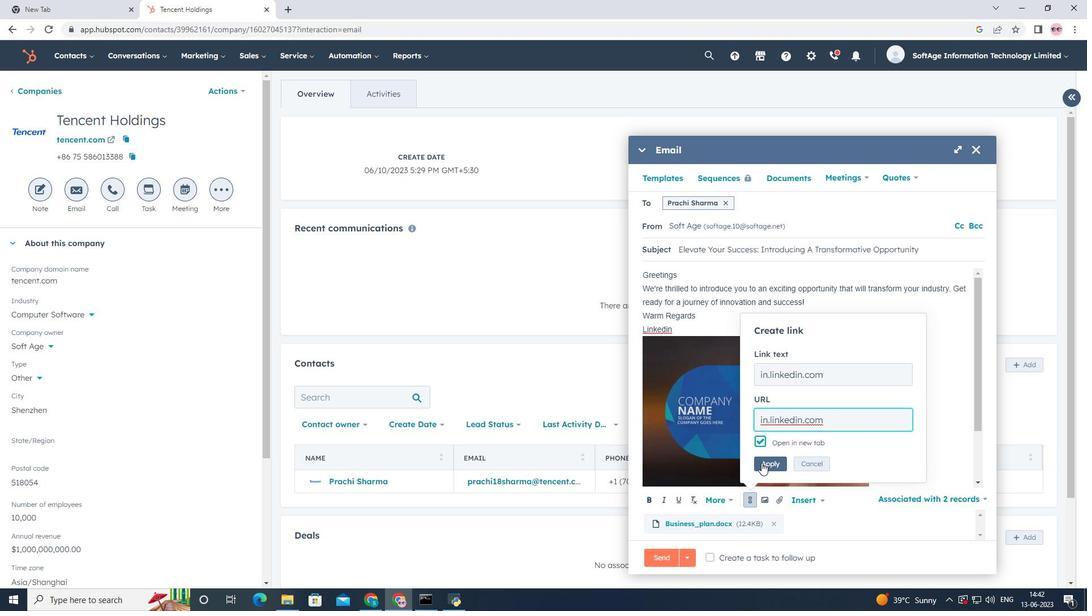 
Action: Mouse moved to (706, 562)
Screenshot: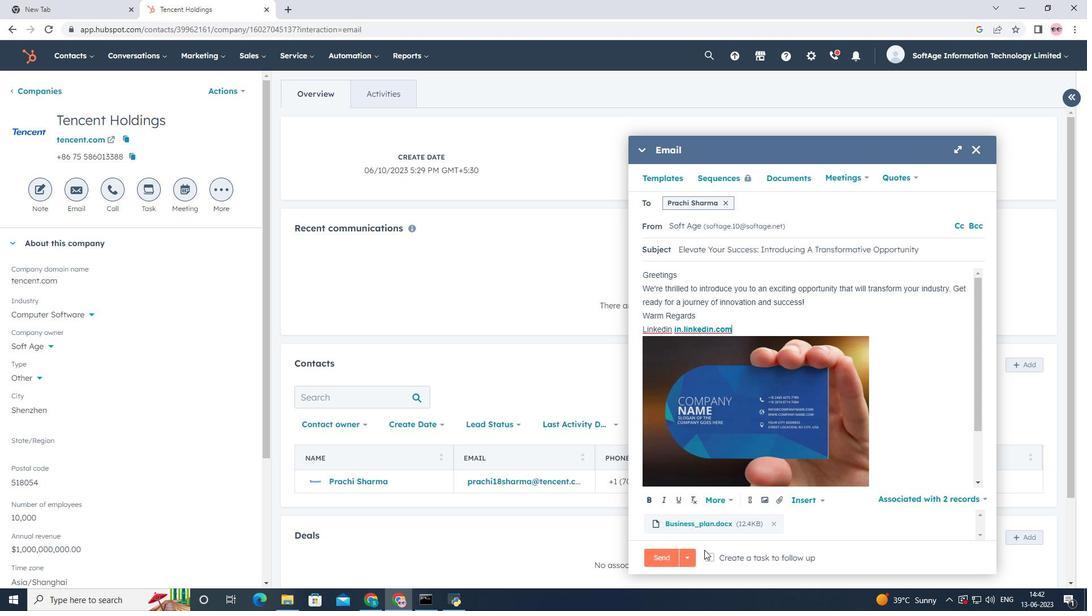 
Action: Mouse pressed left at (706, 562)
Screenshot: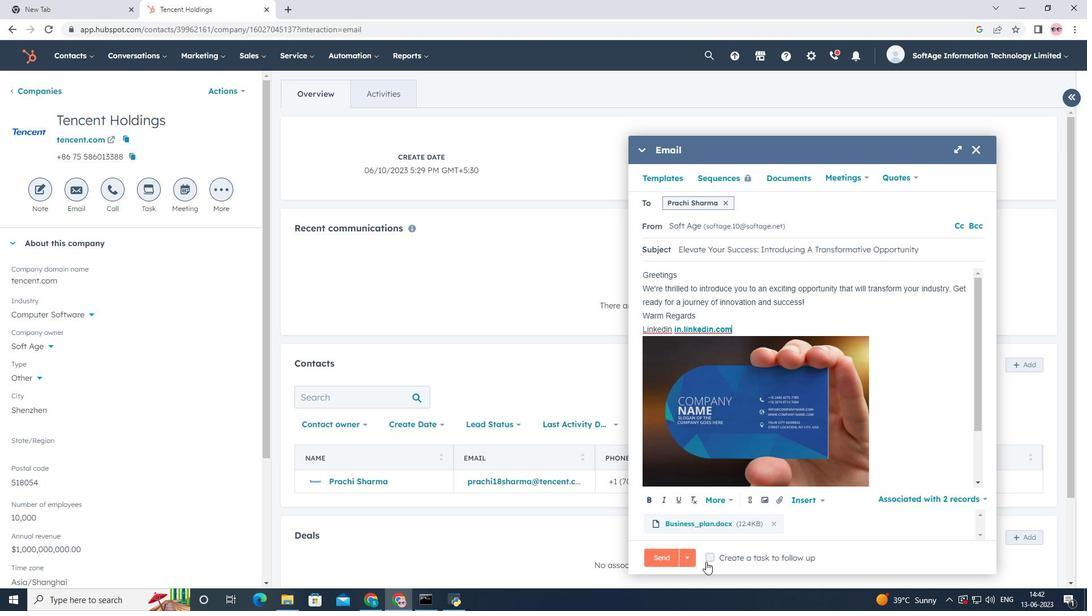
Action: Mouse moved to (933, 559)
Screenshot: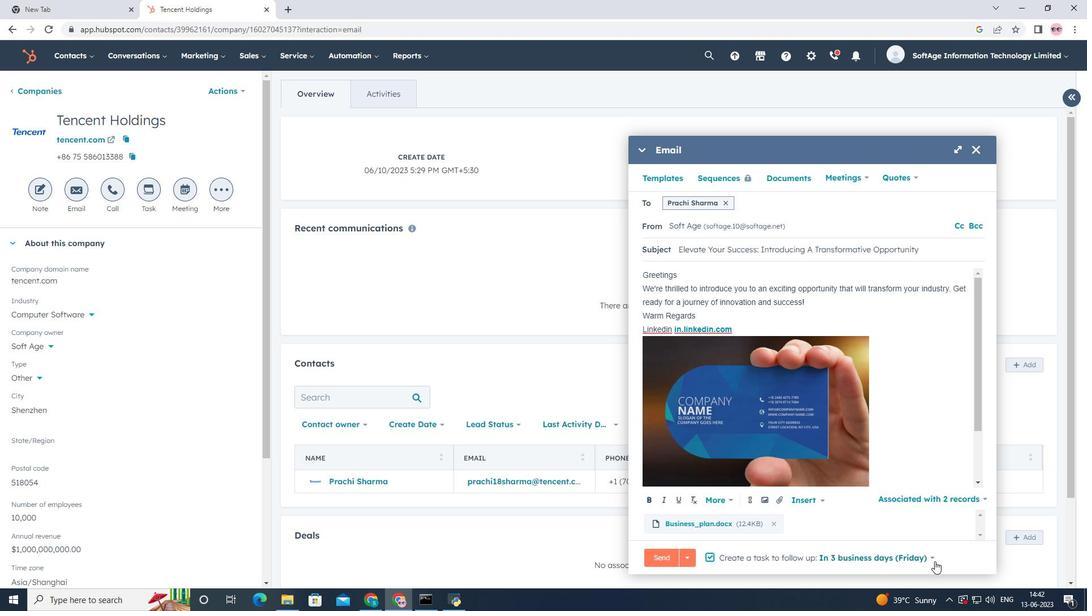 
Action: Mouse pressed left at (933, 559)
Screenshot: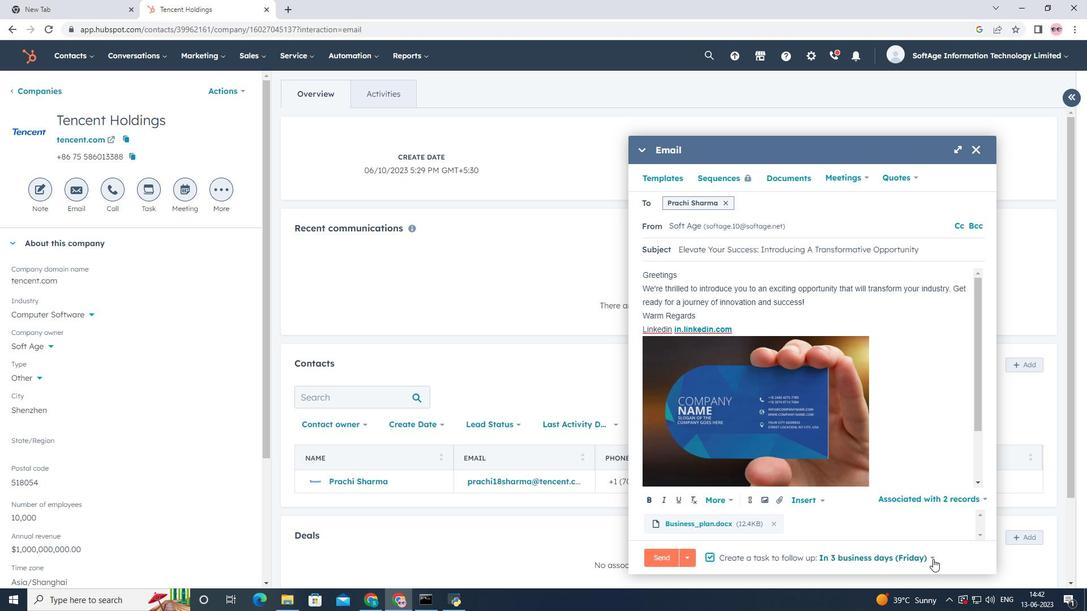 
Action: Mouse moved to (849, 473)
Screenshot: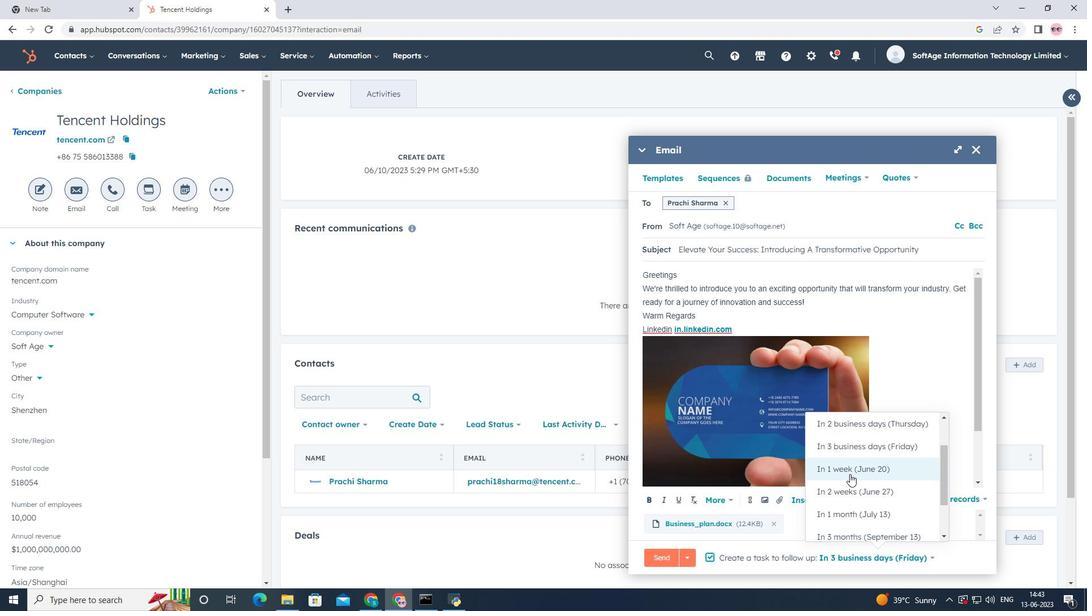 
Action: Mouse pressed left at (849, 473)
Screenshot: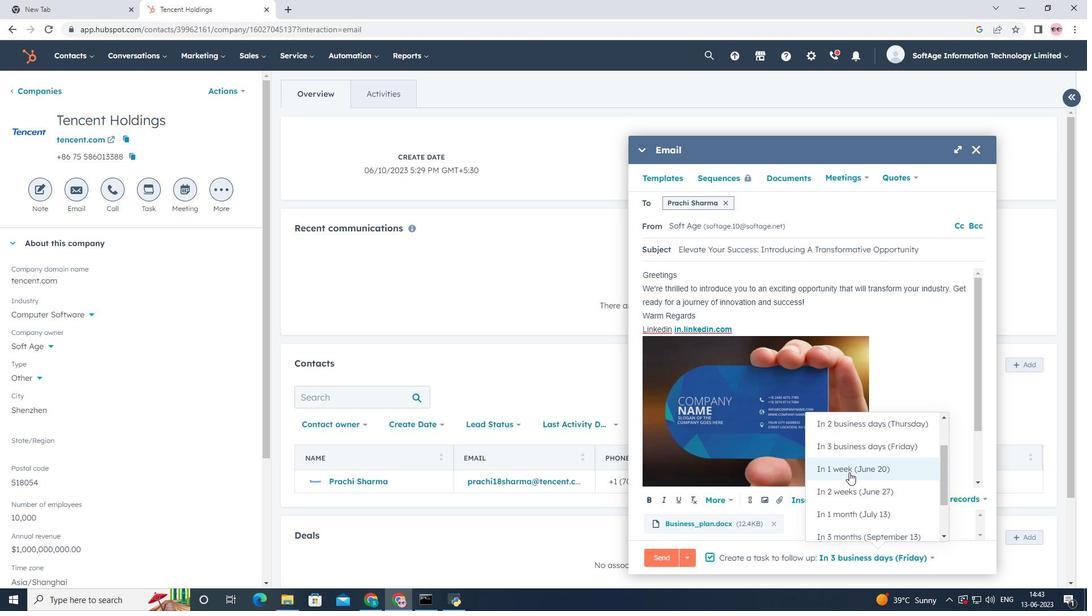 
Action: Mouse moved to (848, 482)
Screenshot: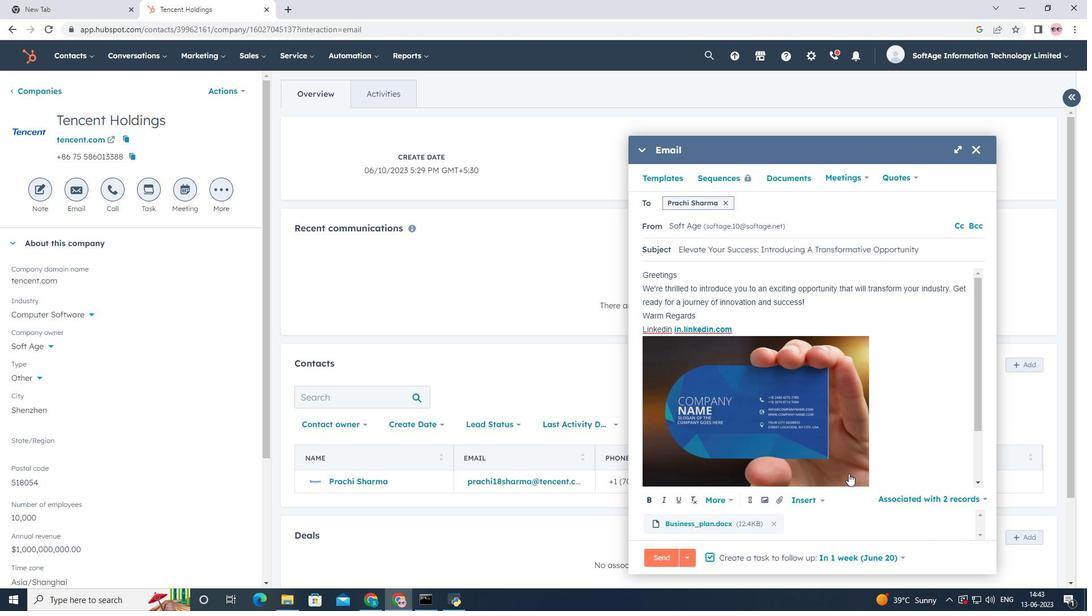 
Action: Mouse scrolled (848, 481) with delta (0, 0)
Screenshot: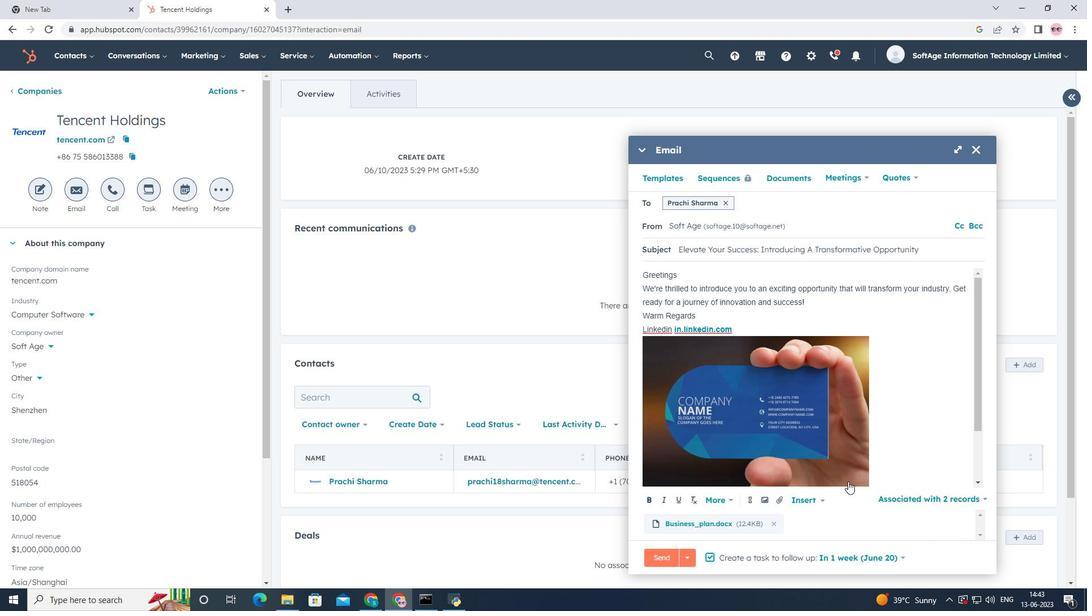 
Action: Mouse scrolled (848, 481) with delta (0, 0)
Screenshot: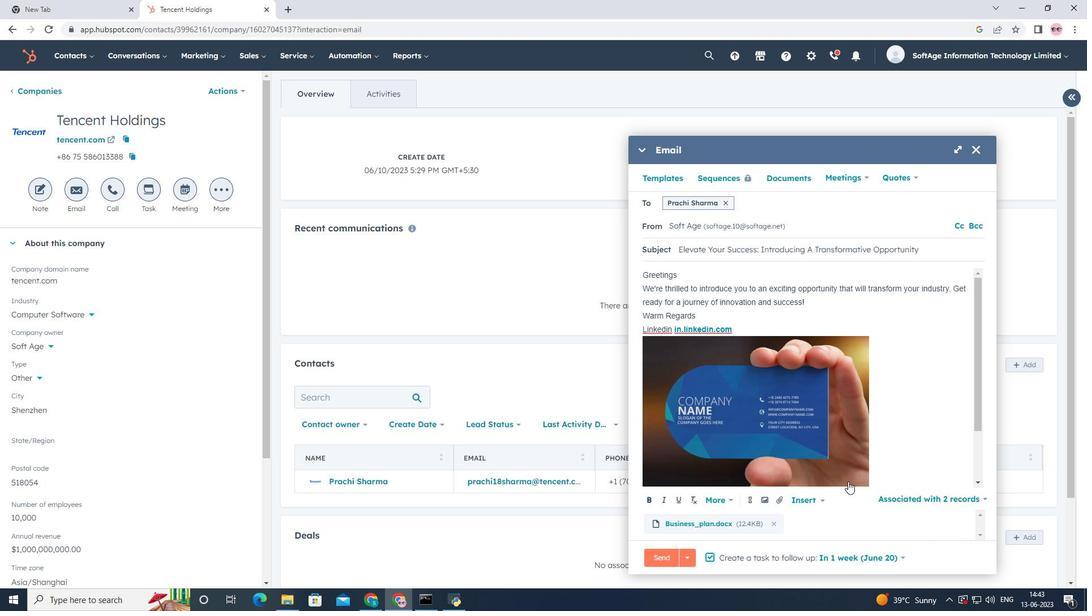 
Action: Mouse scrolled (848, 481) with delta (0, 0)
Screenshot: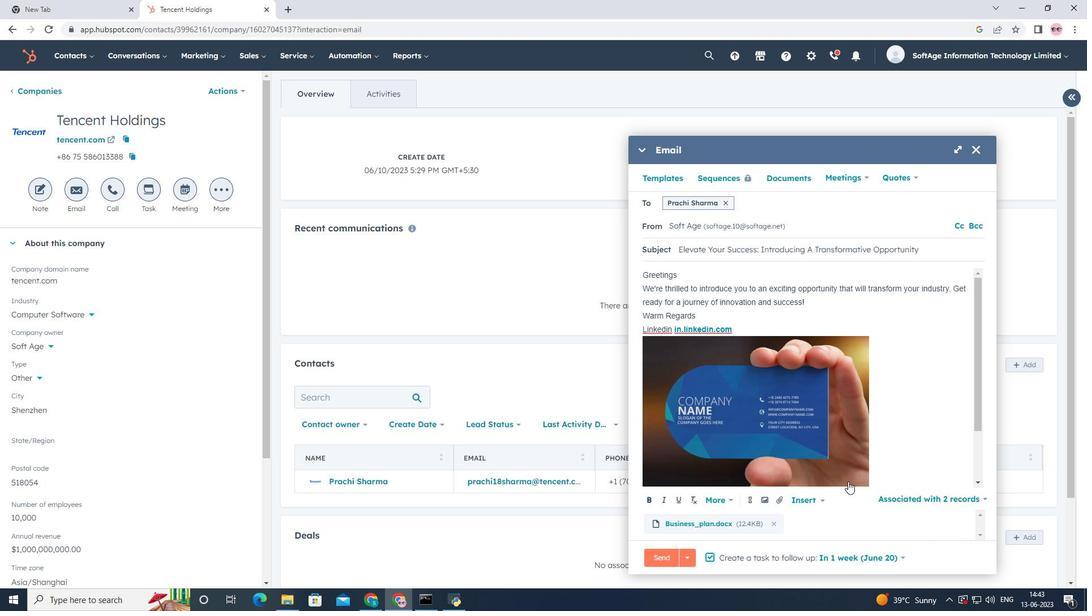 
Action: Mouse scrolled (848, 482) with delta (0, 0)
Screenshot: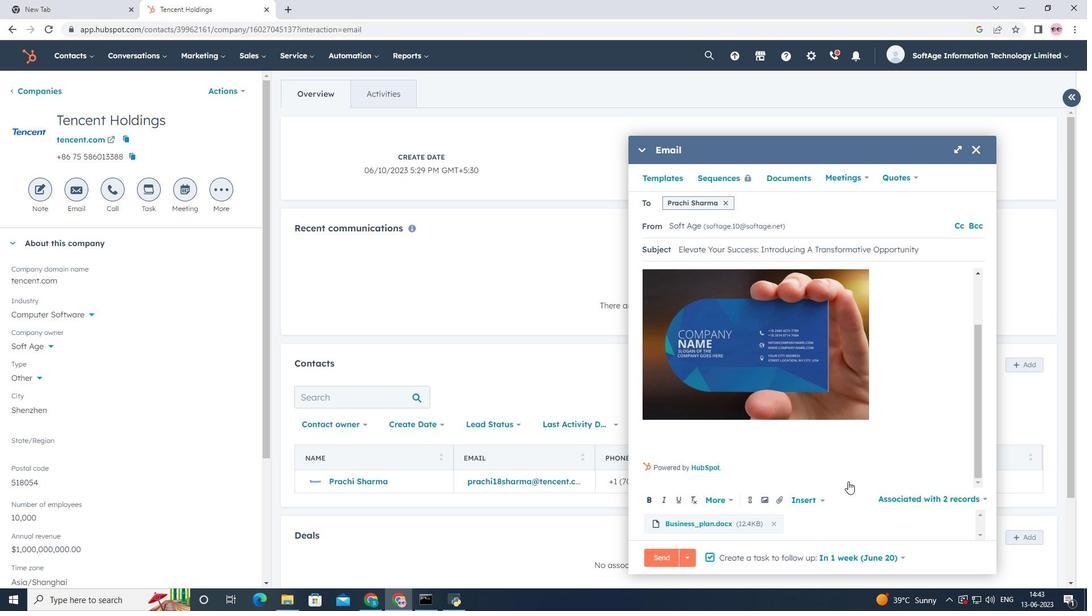 
Action: Mouse scrolled (848, 482) with delta (0, 0)
Screenshot: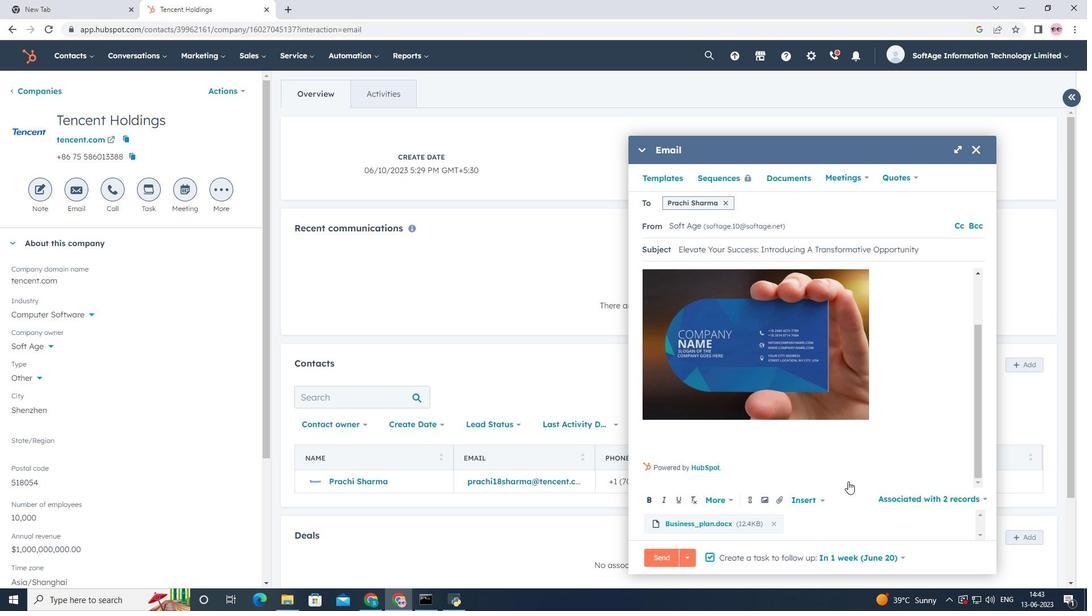 
Action: Mouse scrolled (848, 482) with delta (0, 0)
Screenshot: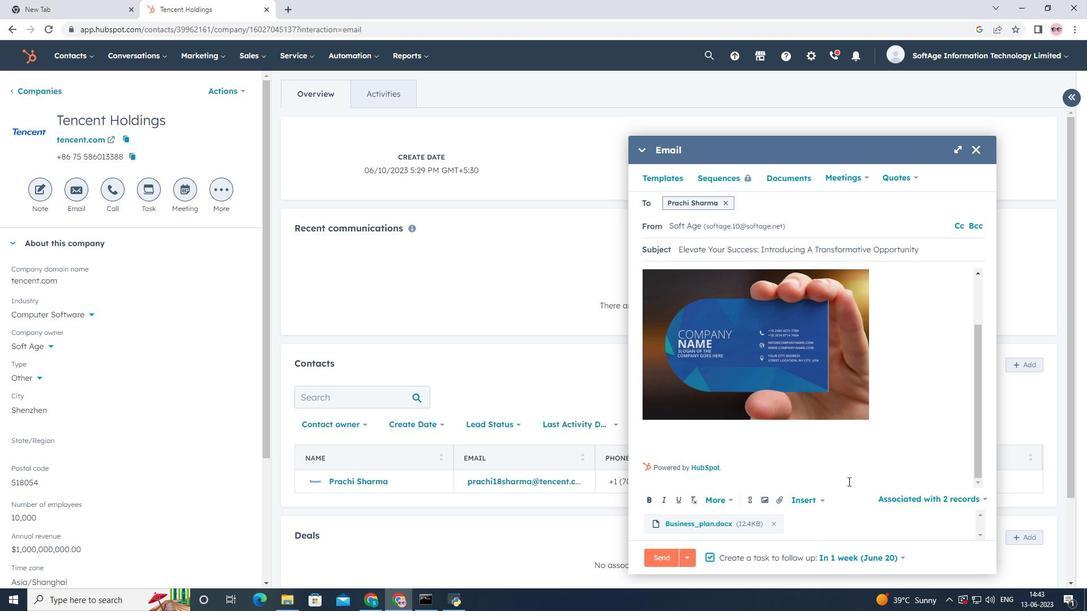 
Action: Mouse scrolled (848, 482) with delta (0, 0)
Screenshot: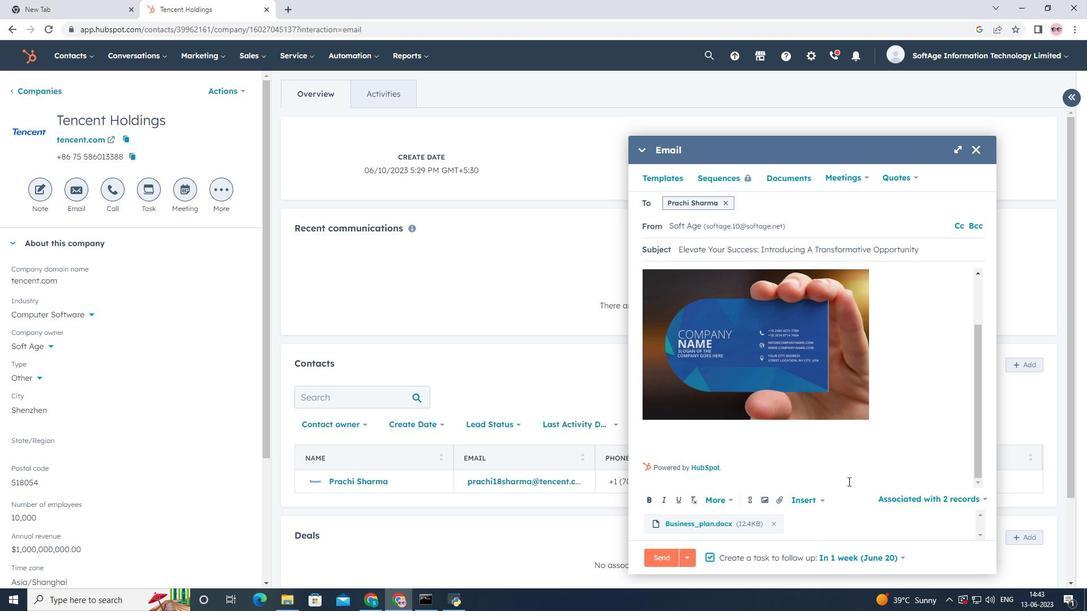 
Action: Mouse moved to (724, 202)
Screenshot: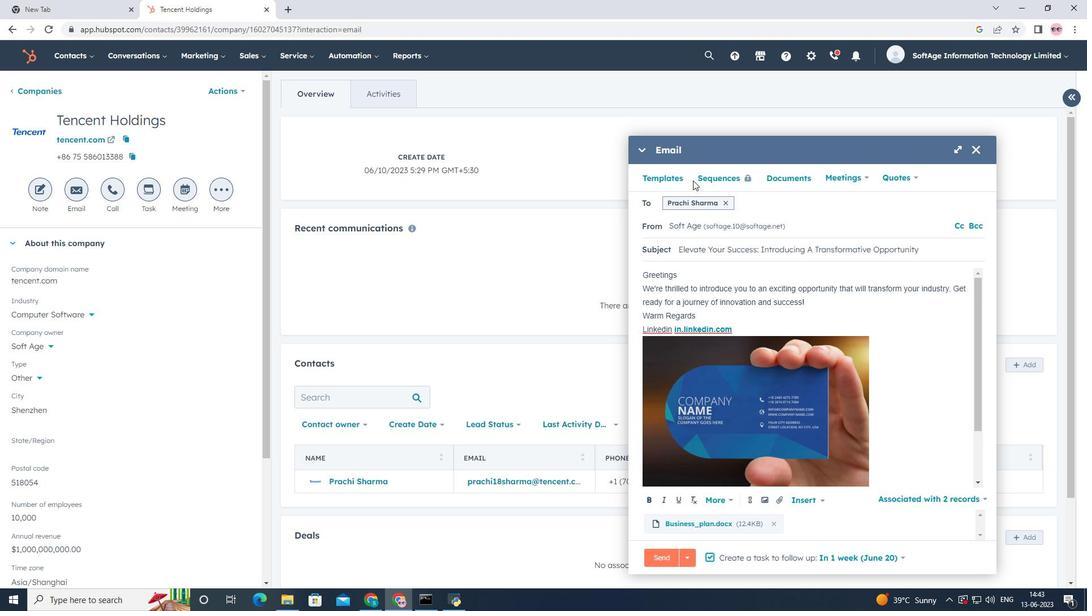 
Action: Mouse pressed left at (724, 202)
Screenshot: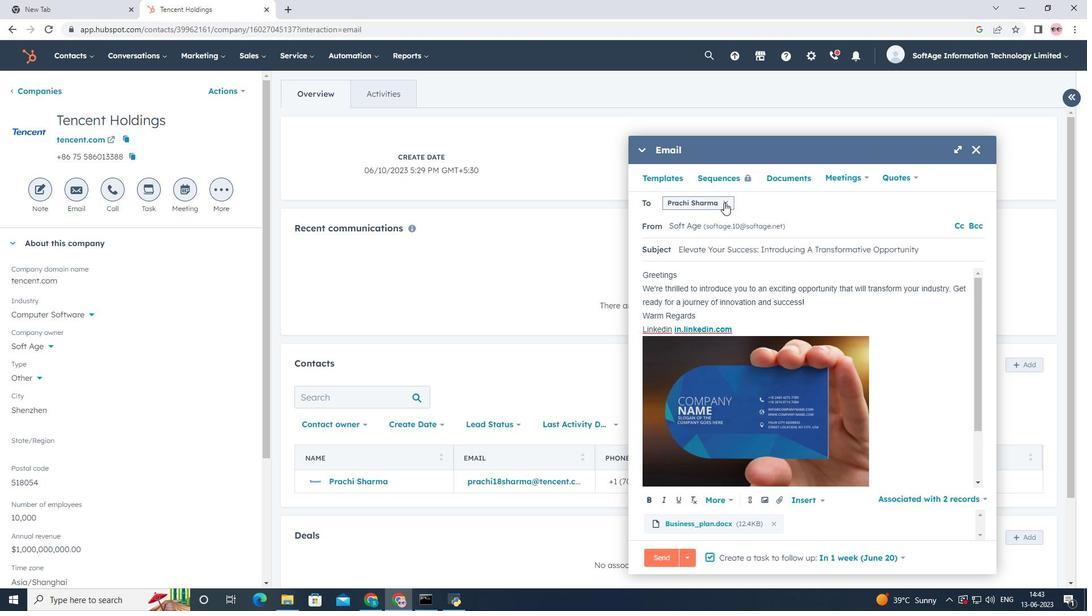 
Action: Mouse moved to (711, 206)
Screenshot: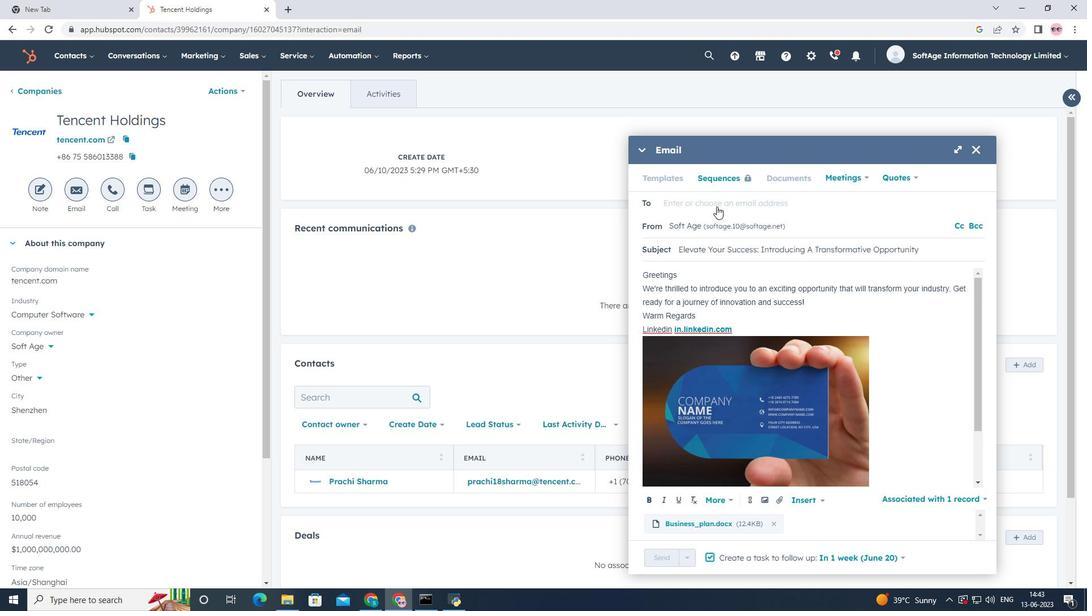 
Action: Mouse pressed left at (711, 206)
Screenshot: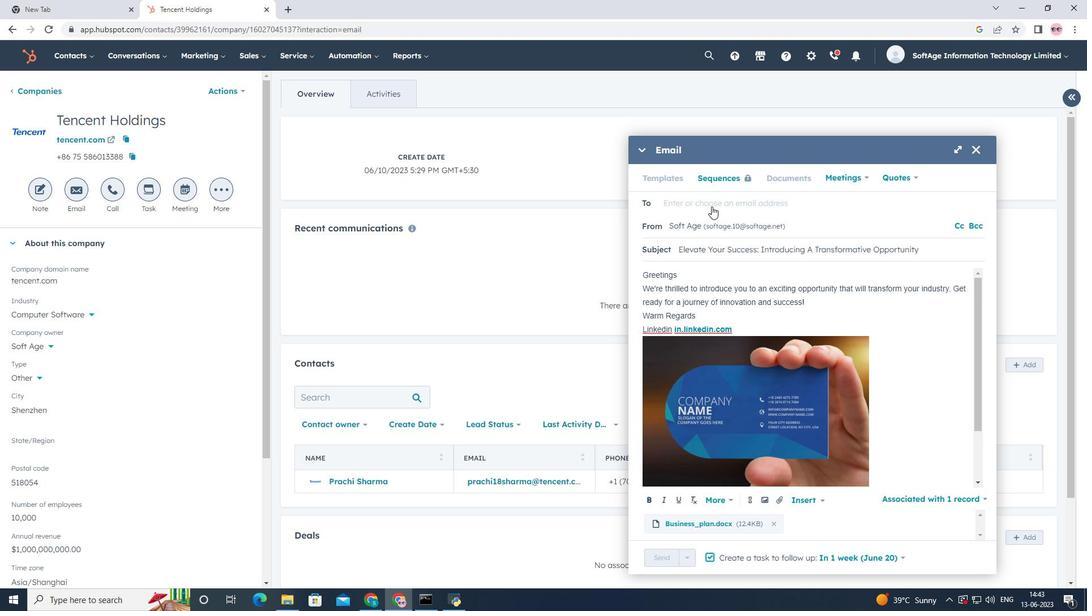
Action: Mouse moved to (699, 235)
Screenshot: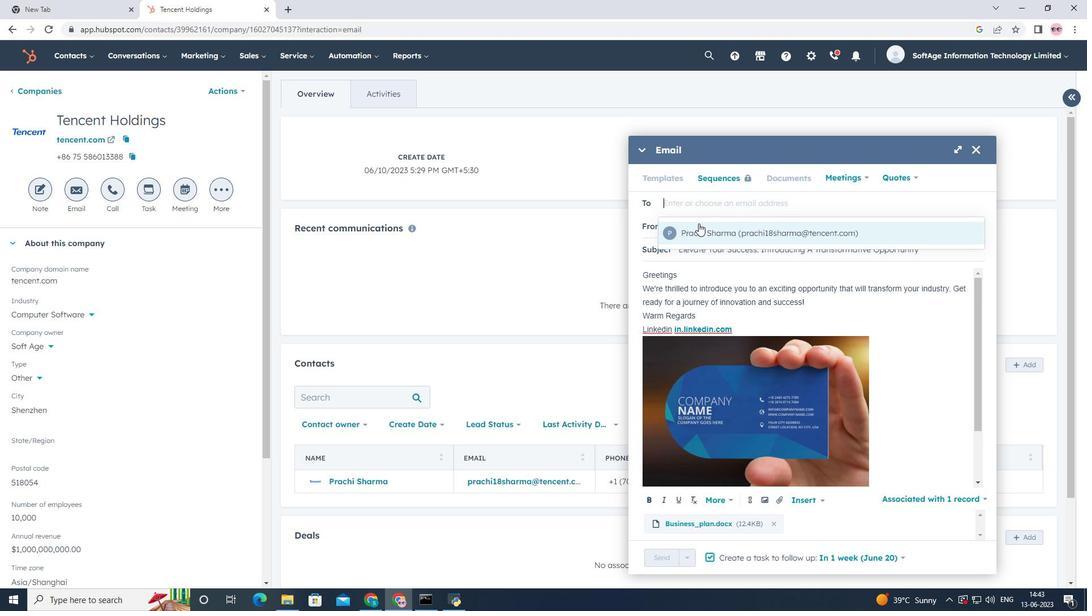 
Action: Mouse pressed left at (699, 235)
Screenshot: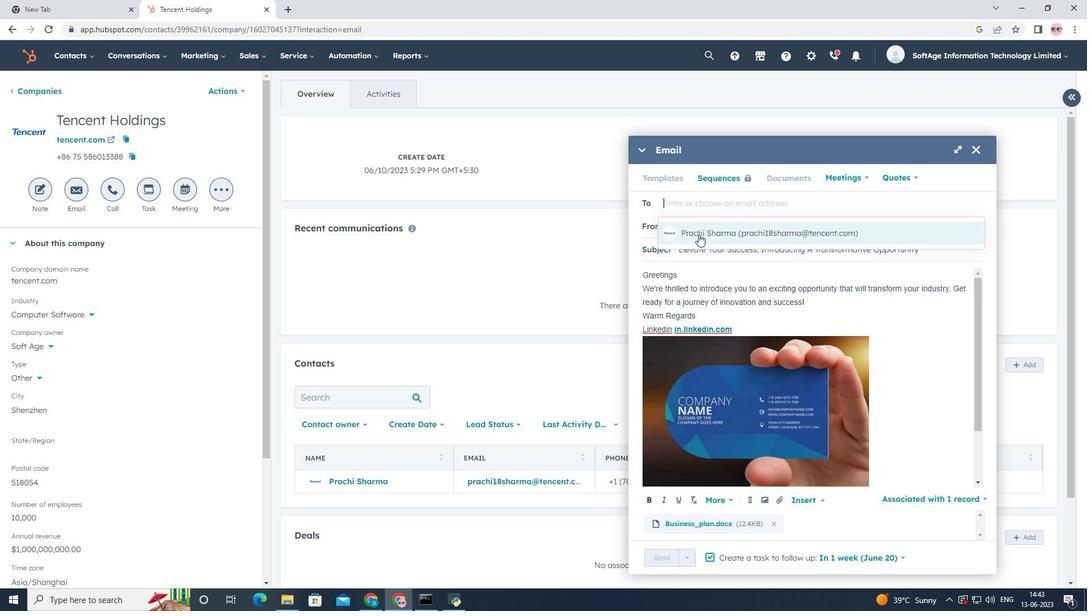 
Action: Mouse moved to (652, 560)
Screenshot: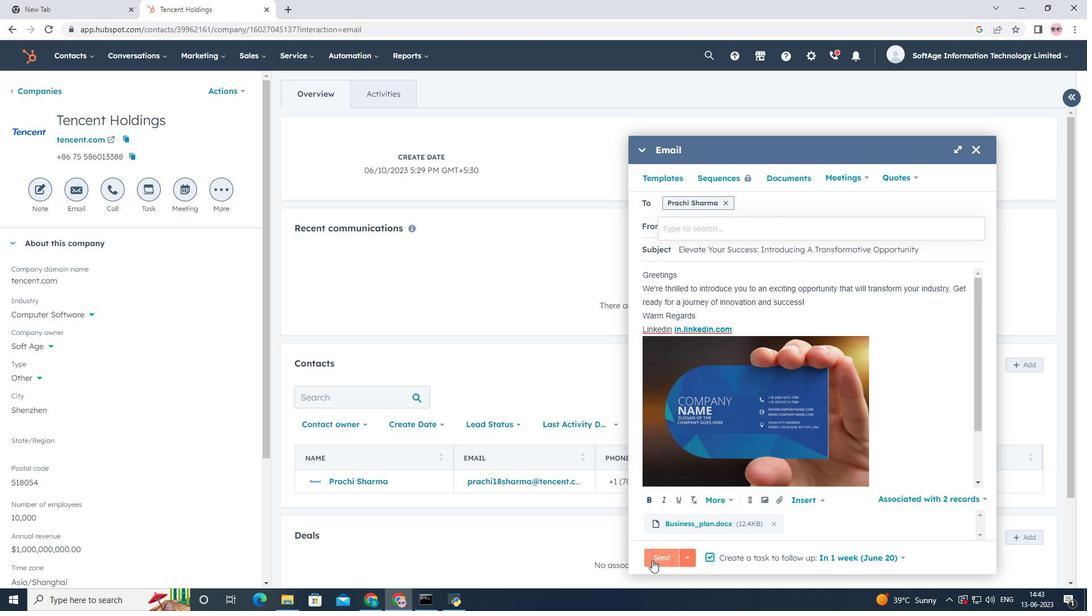 
Action: Mouse pressed left at (652, 560)
Screenshot: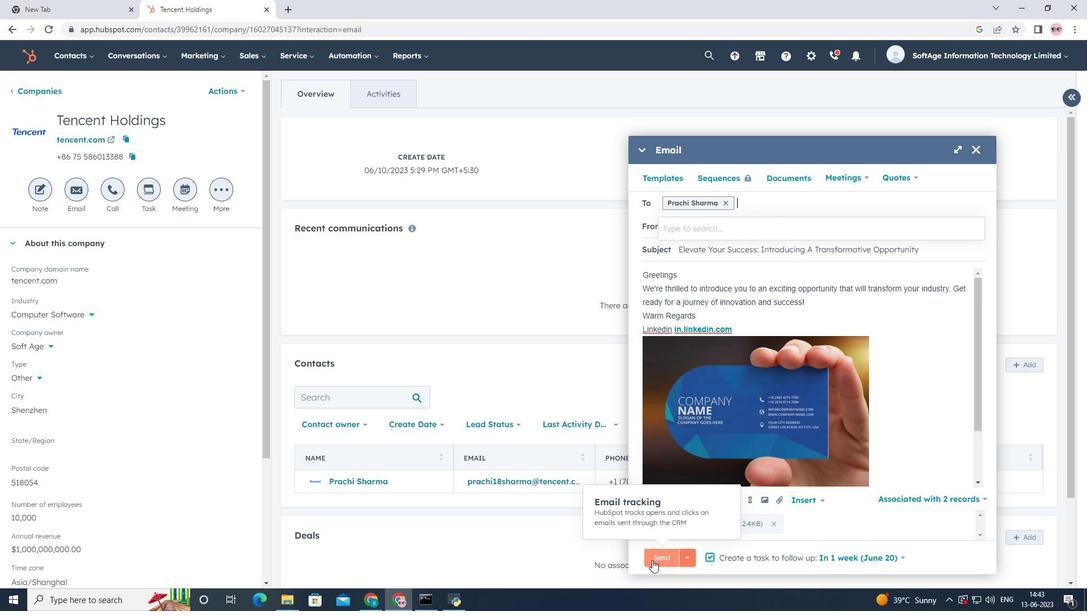 
Action: Mouse moved to (703, 338)
Screenshot: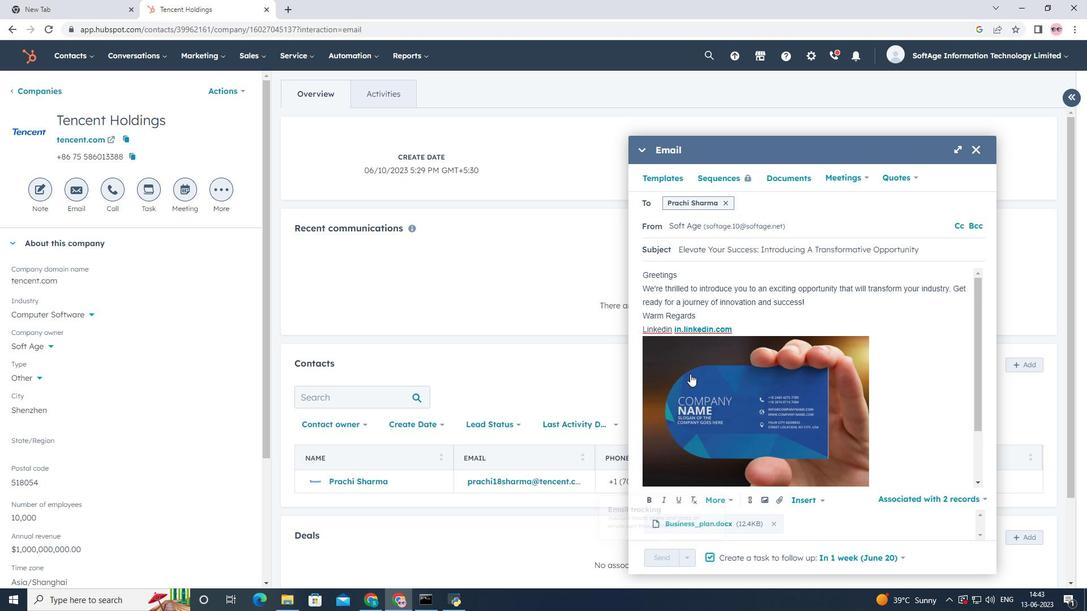 
